 Task: Look for space in Chipping Sodbury, United Kingdom from 12th  July, 2023 to 15th July, 2023 for 3 adults in price range Rs.12000 to Rs.16000. Place can be entire place with 2 bedrooms having 3 beds and 1 bathroom. Property type can be house, flat, guest house. Booking option can be shelf check-in. Required host language is English.
Action: Mouse moved to (457, 57)
Screenshot: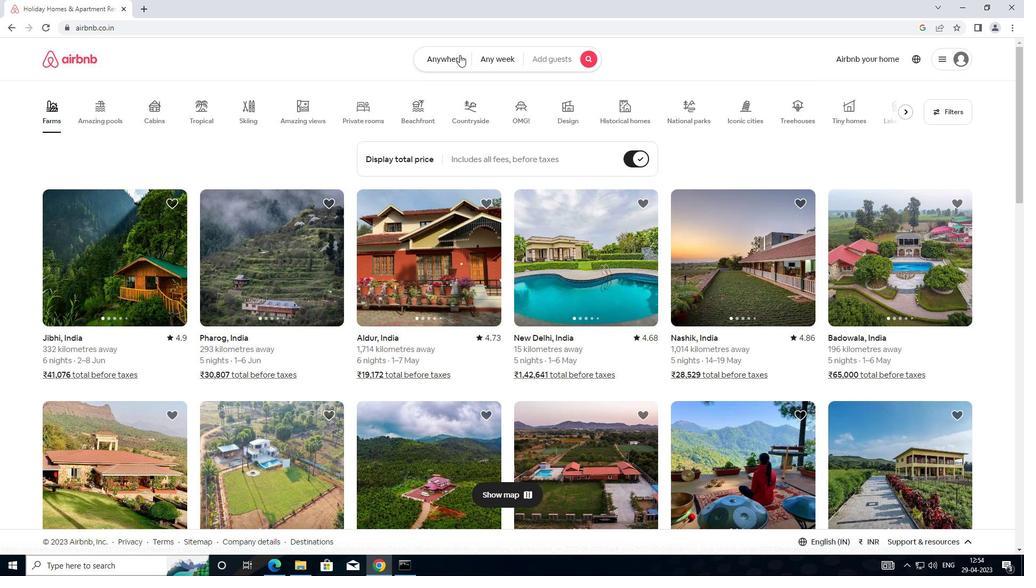 
Action: Mouse pressed left at (457, 57)
Screenshot: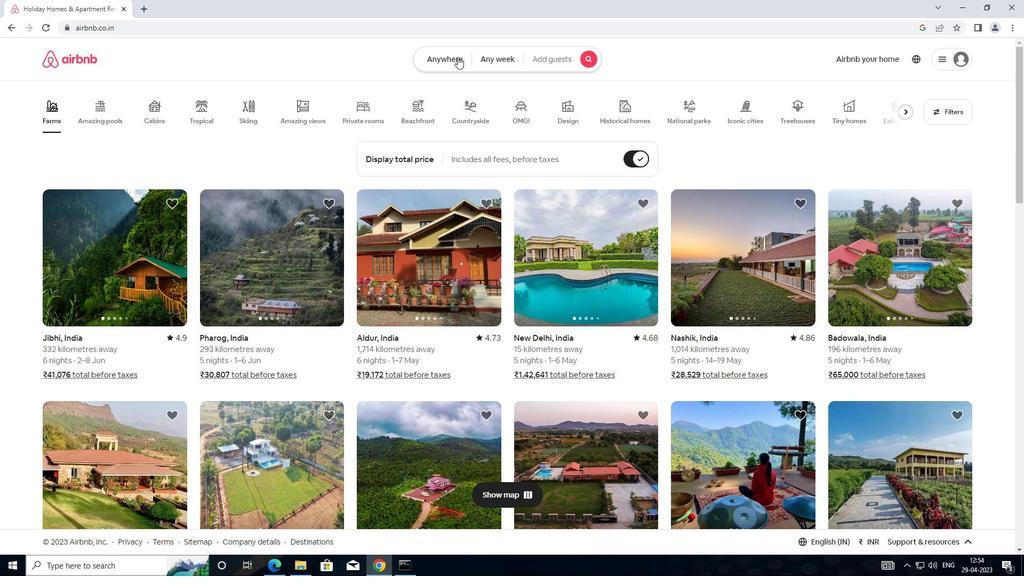 
Action: Mouse moved to (320, 102)
Screenshot: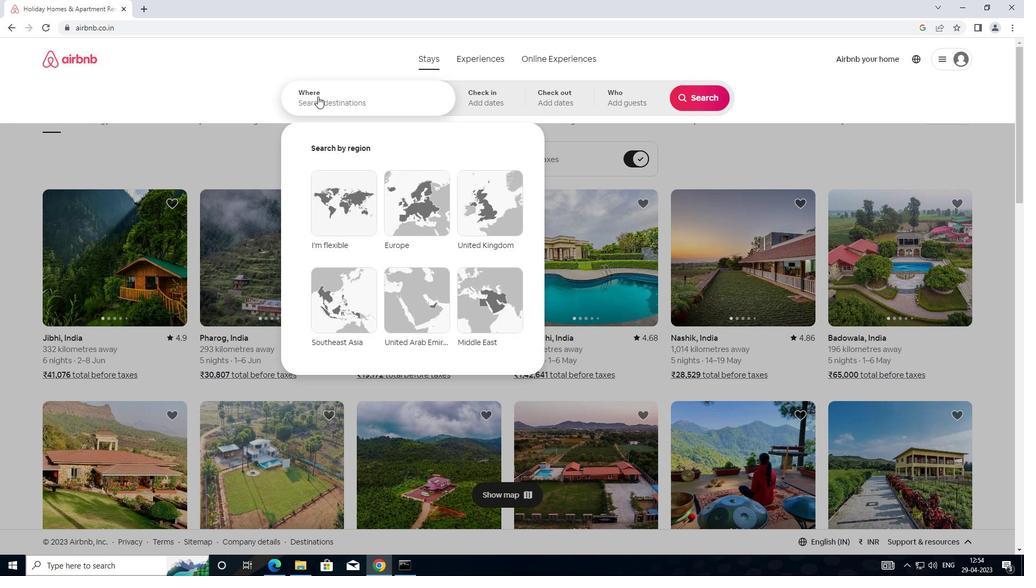 
Action: Mouse pressed left at (320, 102)
Screenshot: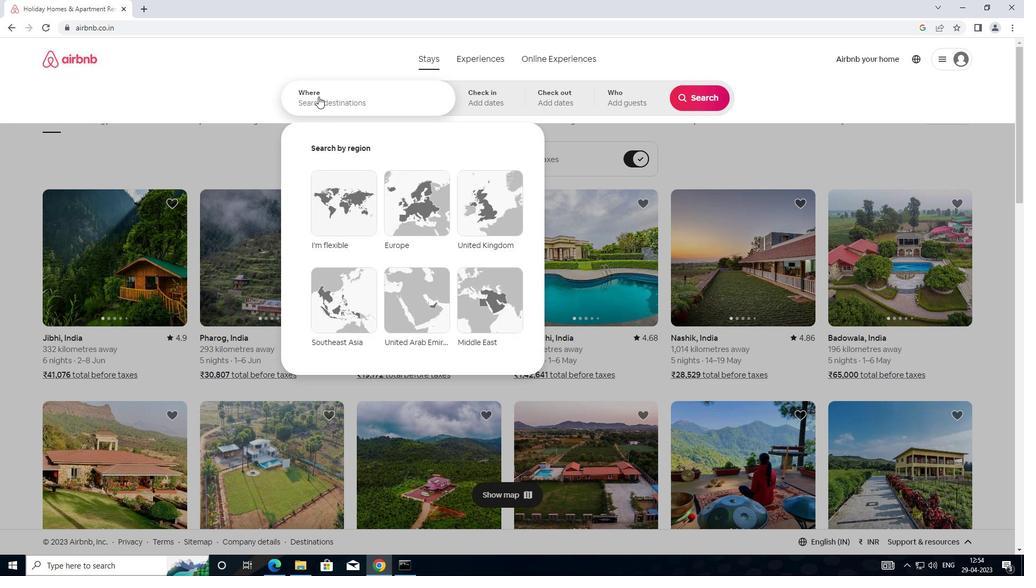 
Action: Mouse moved to (322, 102)
Screenshot: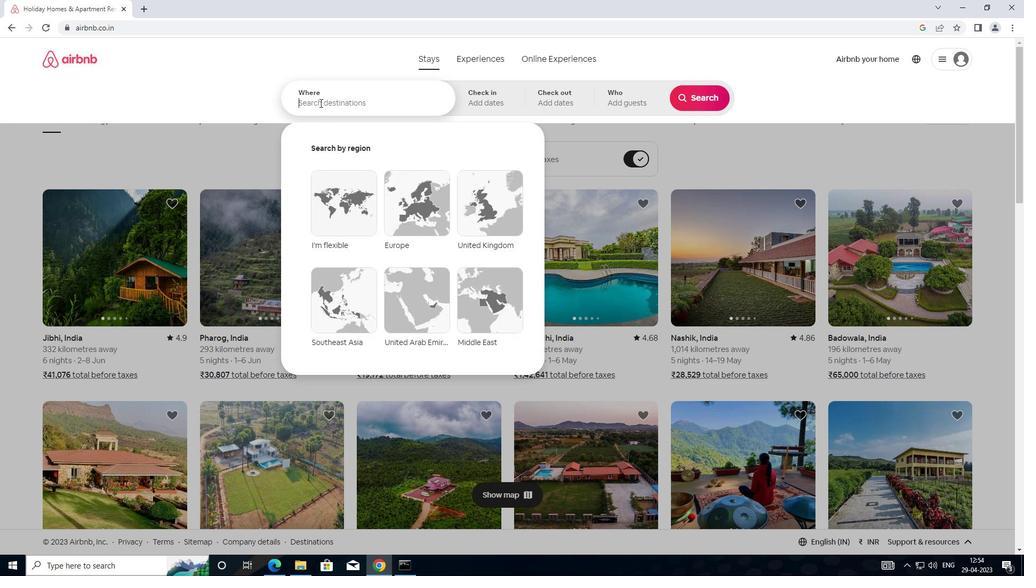 
Action: Key pressed <Key.shift><Key.shift><Key.shift><Key.shift><Key.shift><Key.shift><Key.shift><Key.shift><Key.shift><Key.shift><Key.shift><Key.shift><Key.shift><Key.shift><Key.shift><Key.shift><Key.shift><Key.shift>
Screenshot: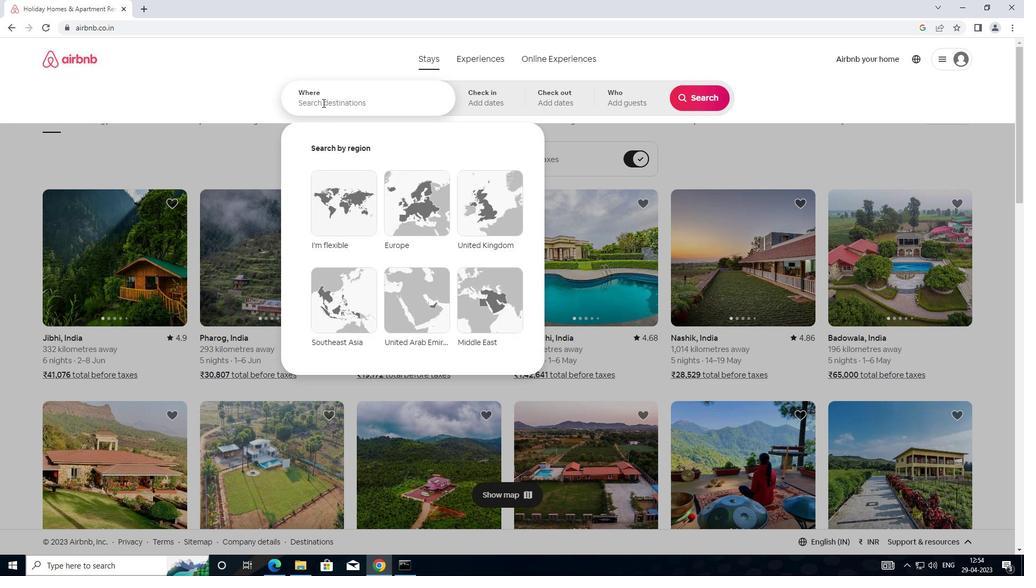 
Action: Mouse moved to (321, 105)
Screenshot: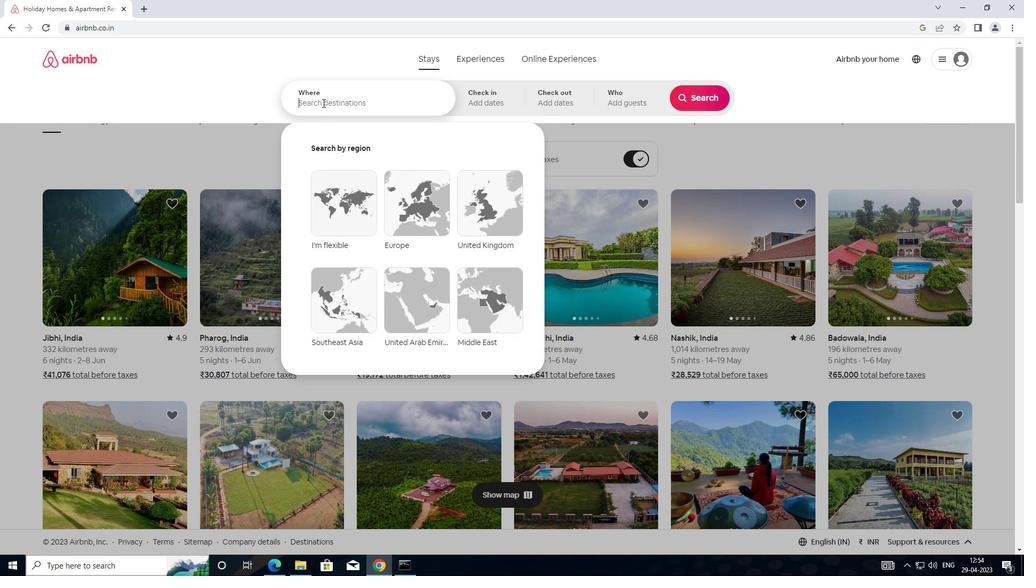 
Action: Mouse pressed left at (321, 105)
Screenshot: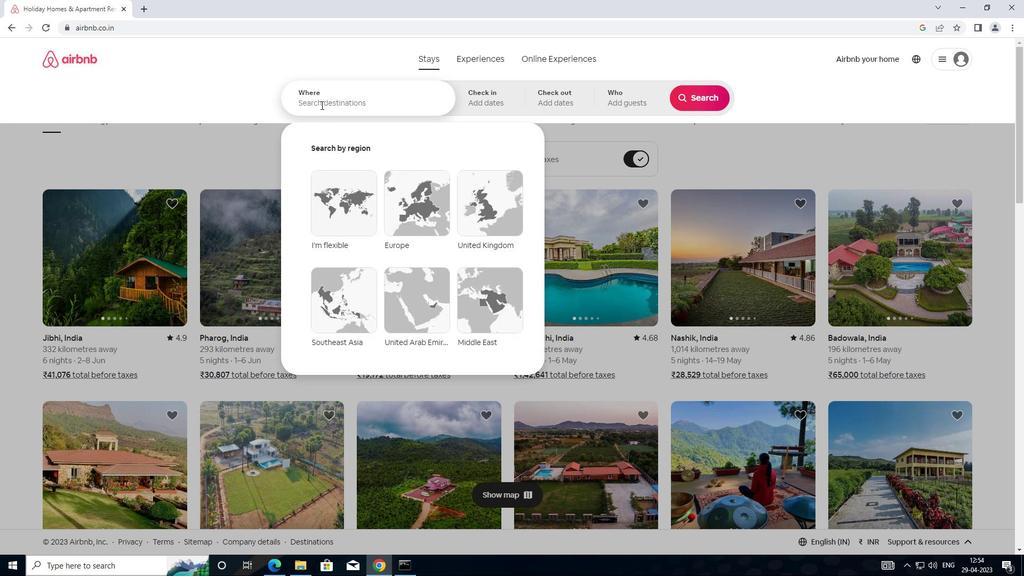
Action: Key pressed <Key.shift>CHO<Key.backspace>IPPIND<Key.backspace>G<Key.space>SADB
Screenshot: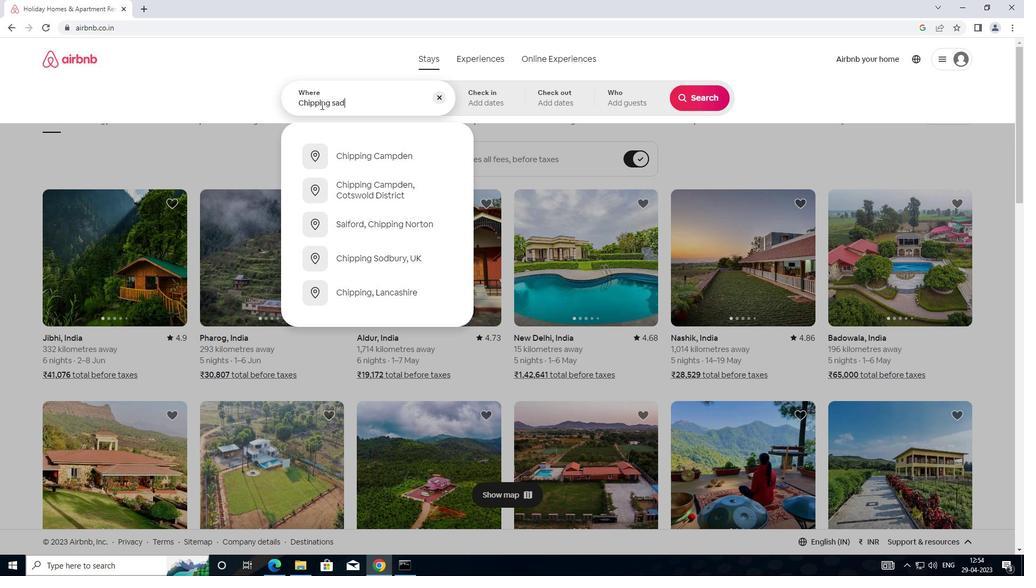 
Action: Mouse moved to (360, 184)
Screenshot: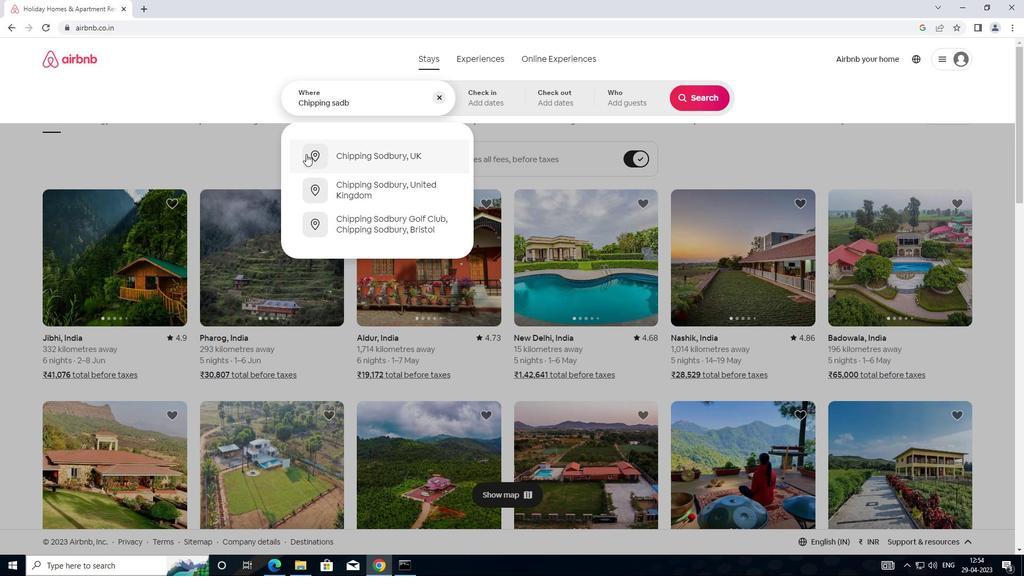 
Action: Mouse pressed left at (360, 184)
Screenshot: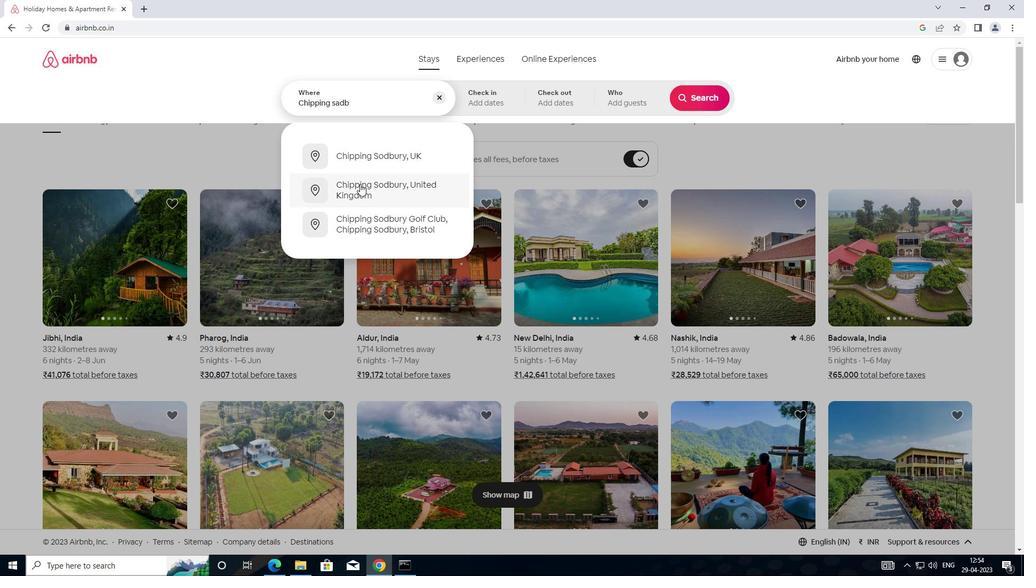 
Action: Mouse moved to (700, 184)
Screenshot: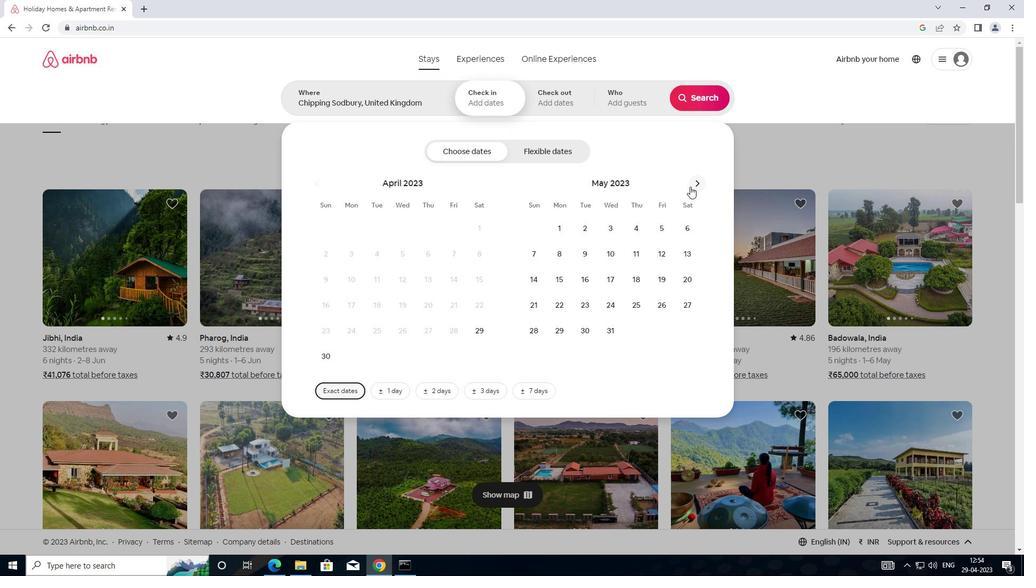 
Action: Mouse pressed left at (700, 184)
Screenshot: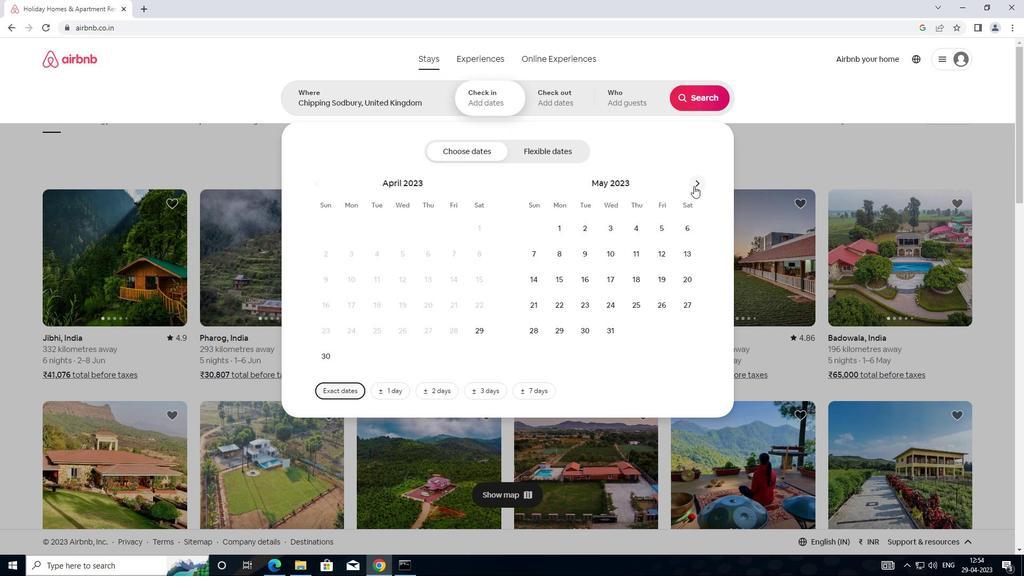 
Action: Mouse pressed left at (700, 184)
Screenshot: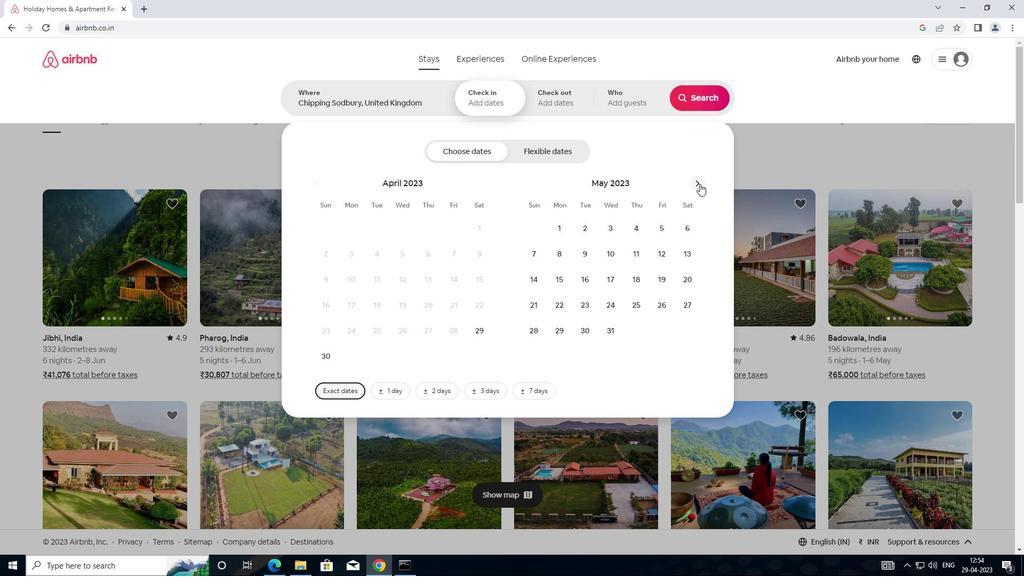 
Action: Mouse moved to (613, 279)
Screenshot: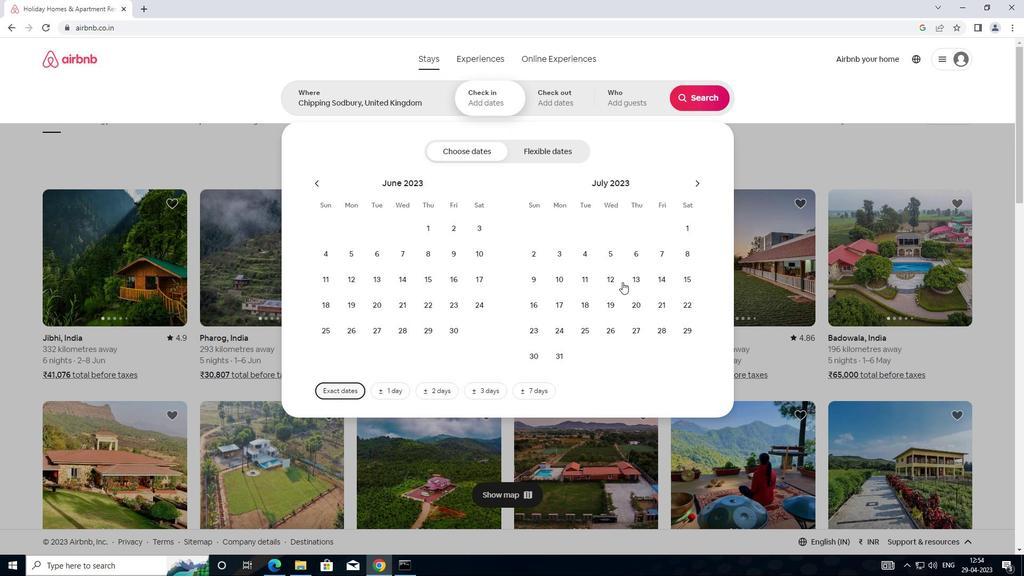 
Action: Mouse pressed left at (613, 279)
Screenshot: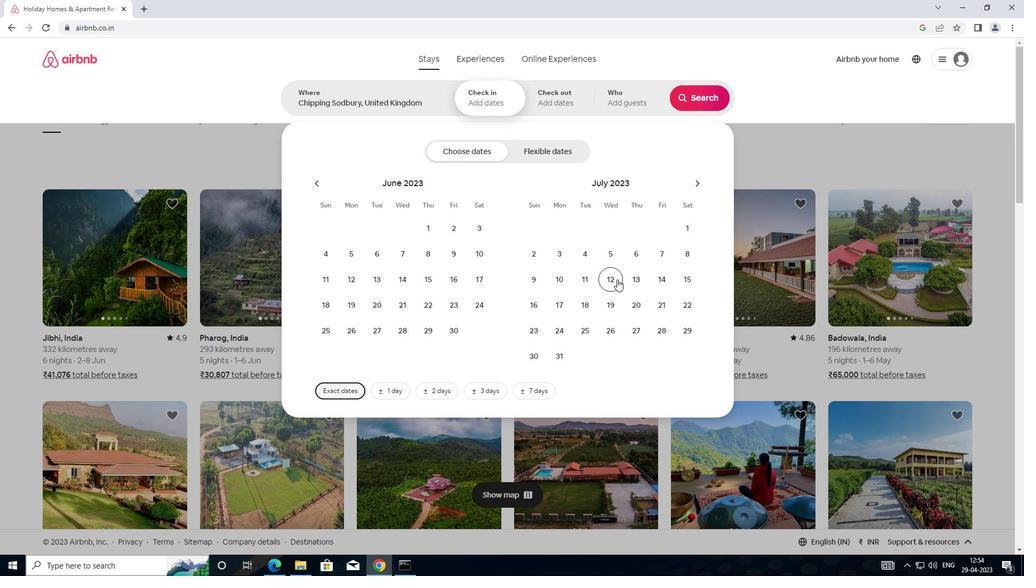 
Action: Mouse moved to (685, 278)
Screenshot: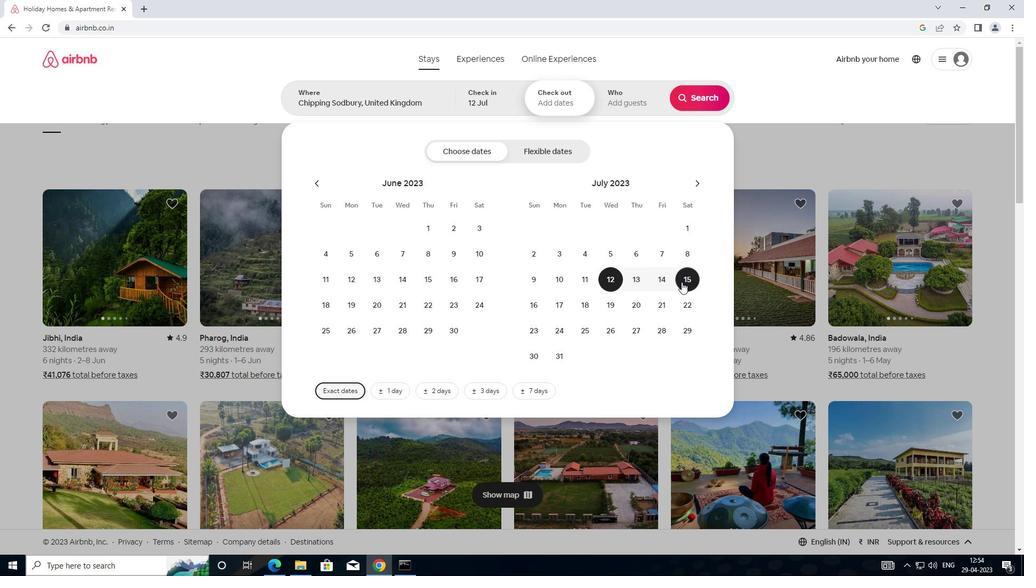 
Action: Mouse pressed left at (685, 278)
Screenshot: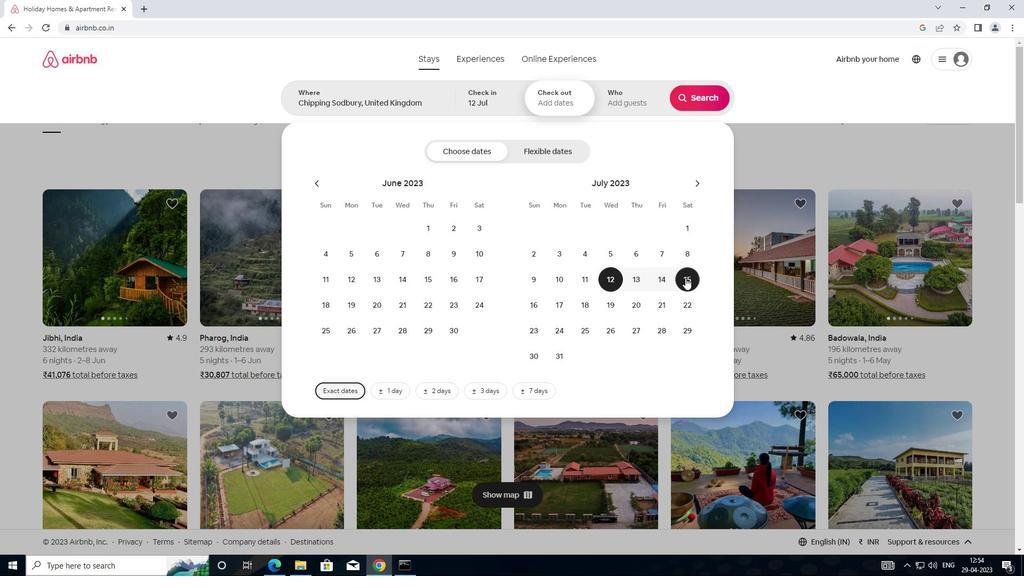 
Action: Mouse moved to (649, 104)
Screenshot: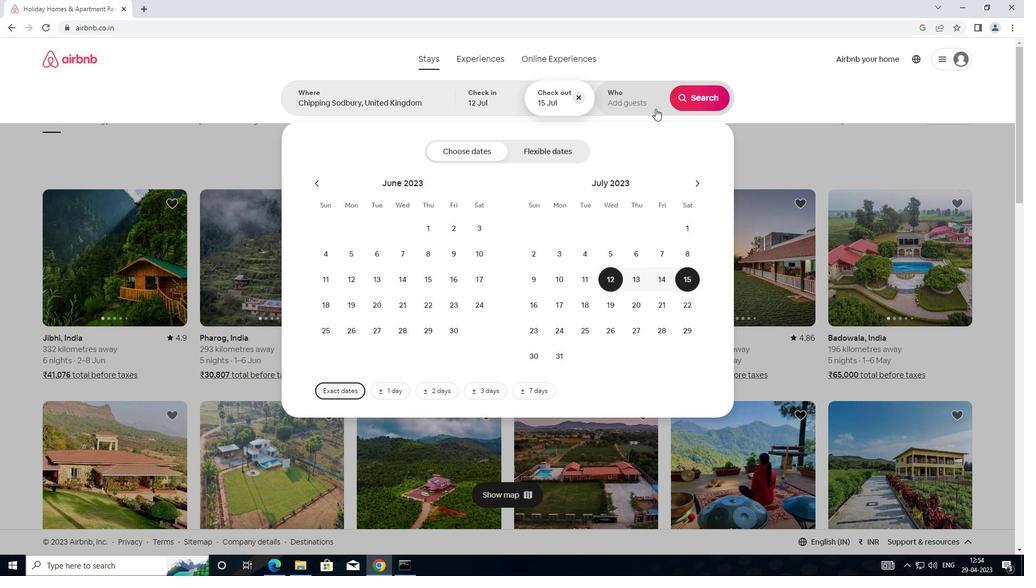 
Action: Mouse pressed left at (649, 104)
Screenshot: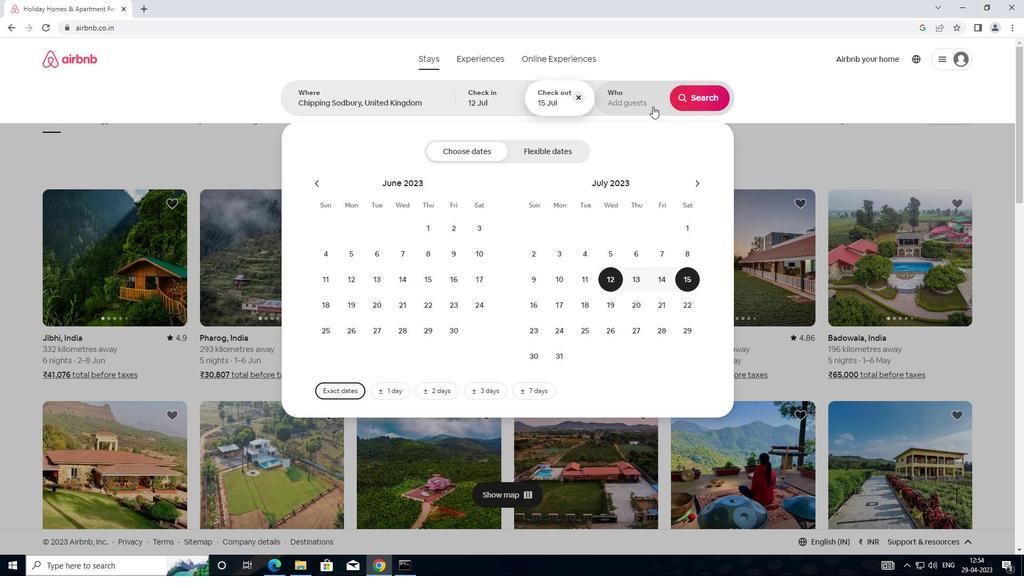 
Action: Mouse moved to (701, 149)
Screenshot: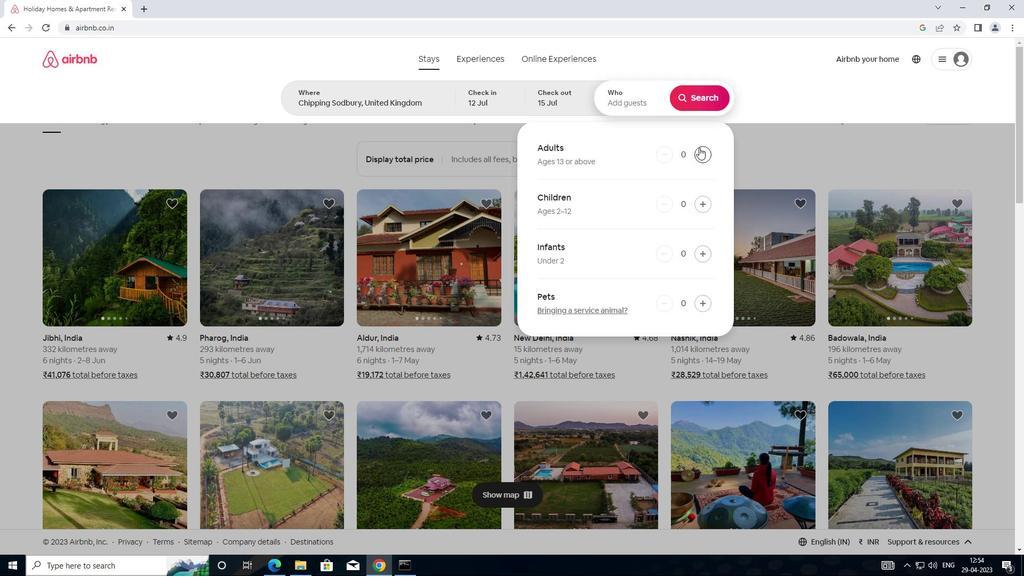 
Action: Mouse pressed left at (701, 149)
Screenshot: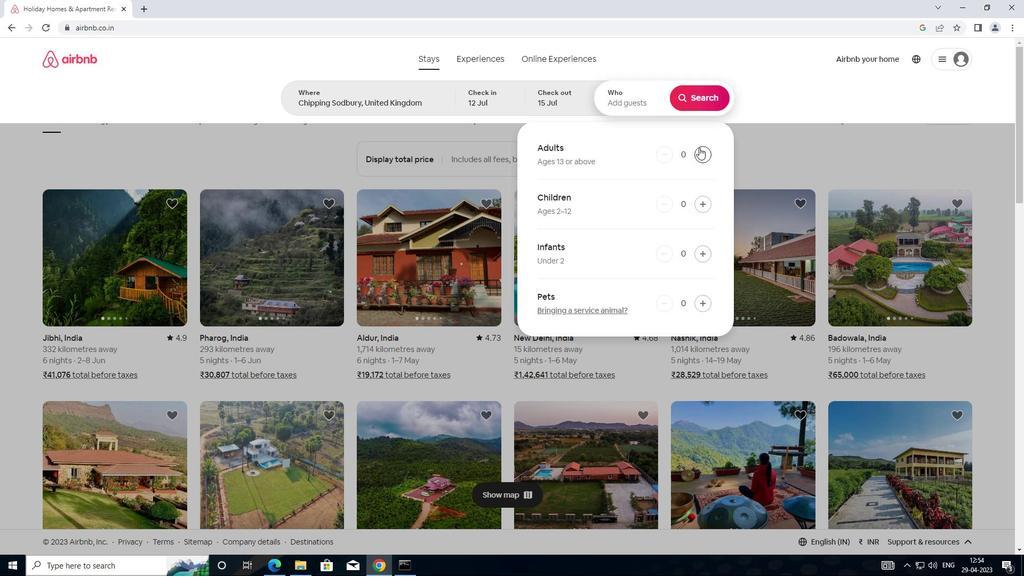 
Action: Mouse moved to (701, 151)
Screenshot: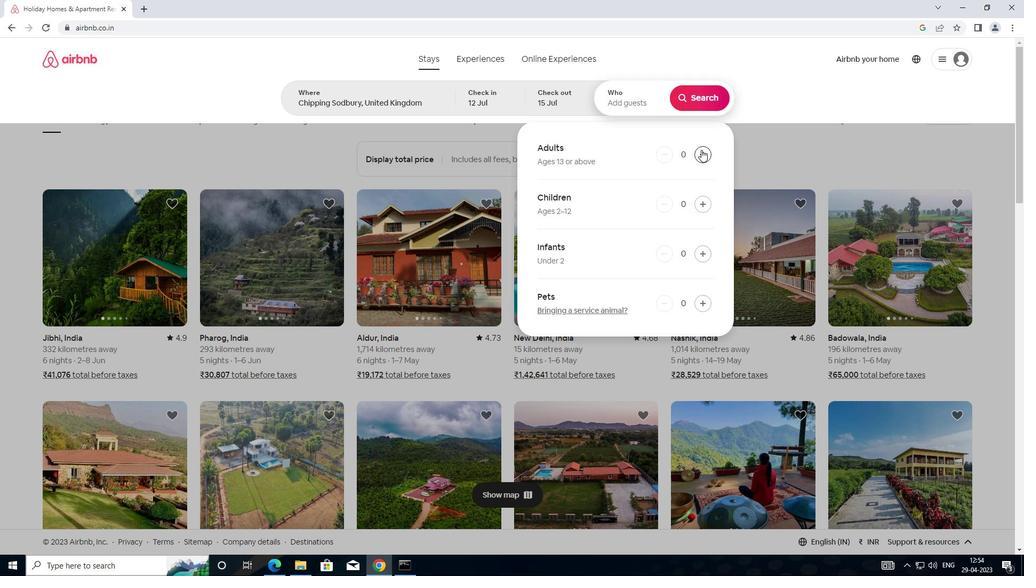
Action: Mouse pressed left at (701, 151)
Screenshot: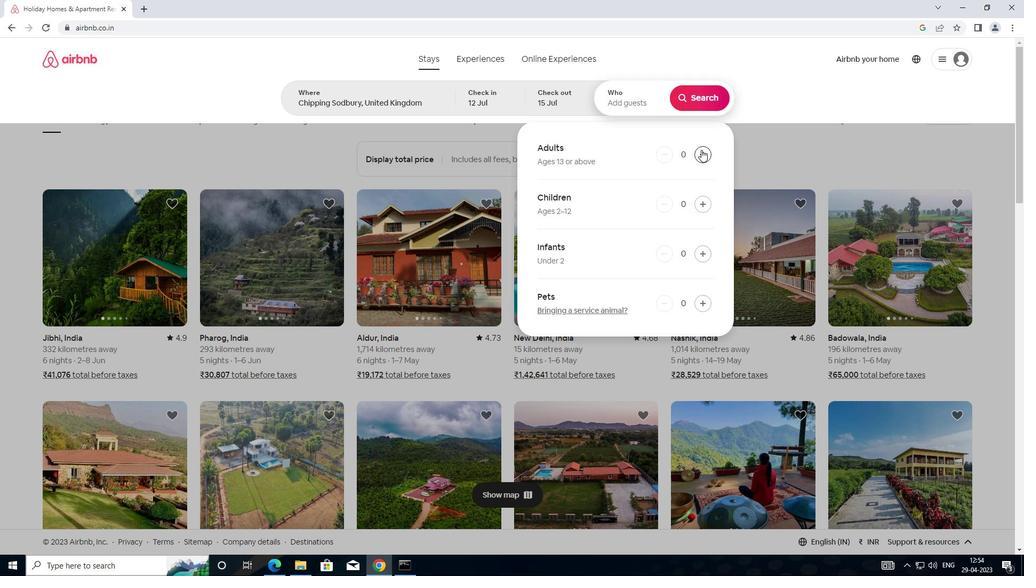 
Action: Mouse moved to (701, 151)
Screenshot: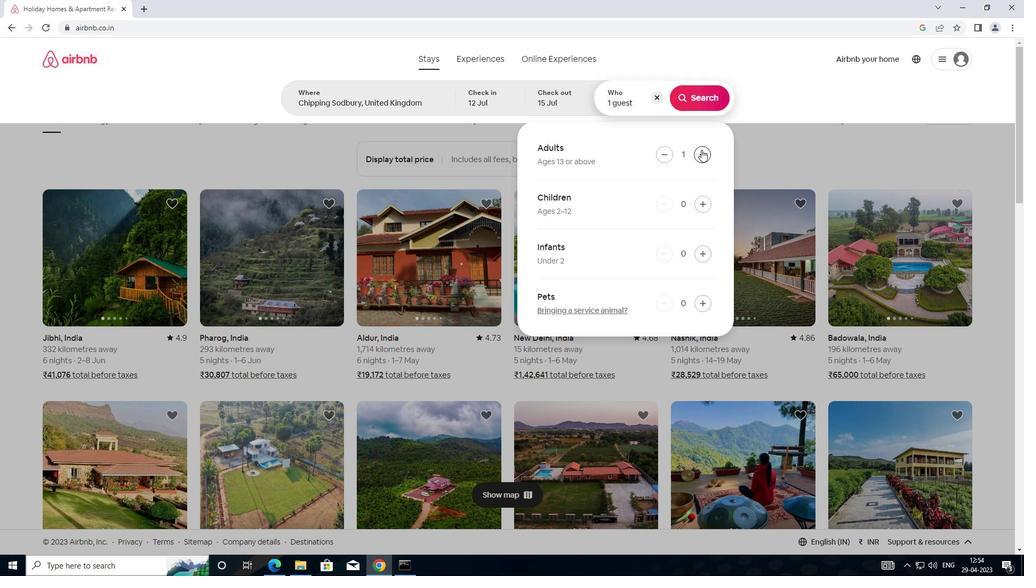 
Action: Mouse pressed left at (701, 151)
Screenshot: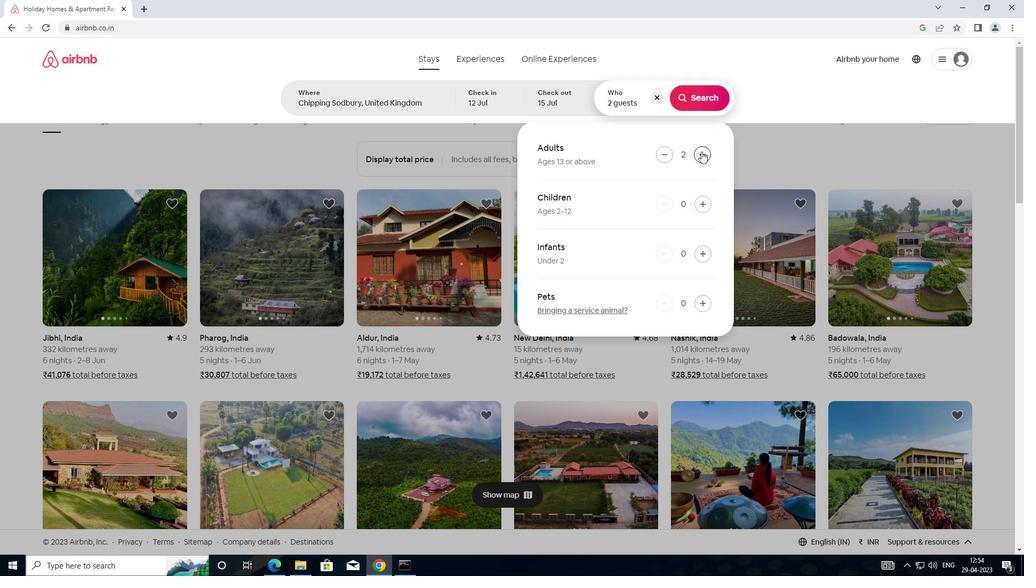 
Action: Mouse moved to (703, 97)
Screenshot: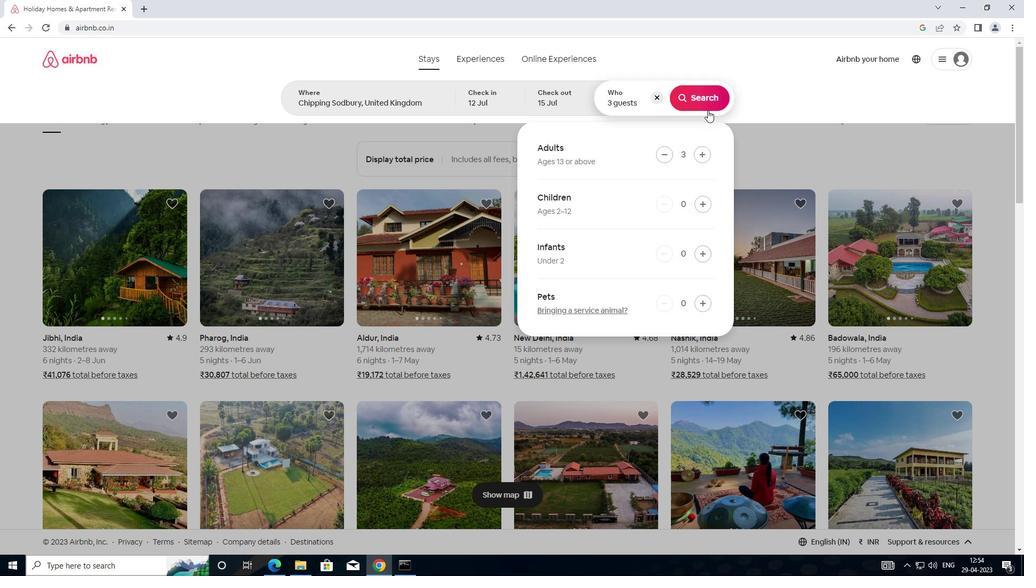 
Action: Mouse pressed left at (703, 97)
Screenshot: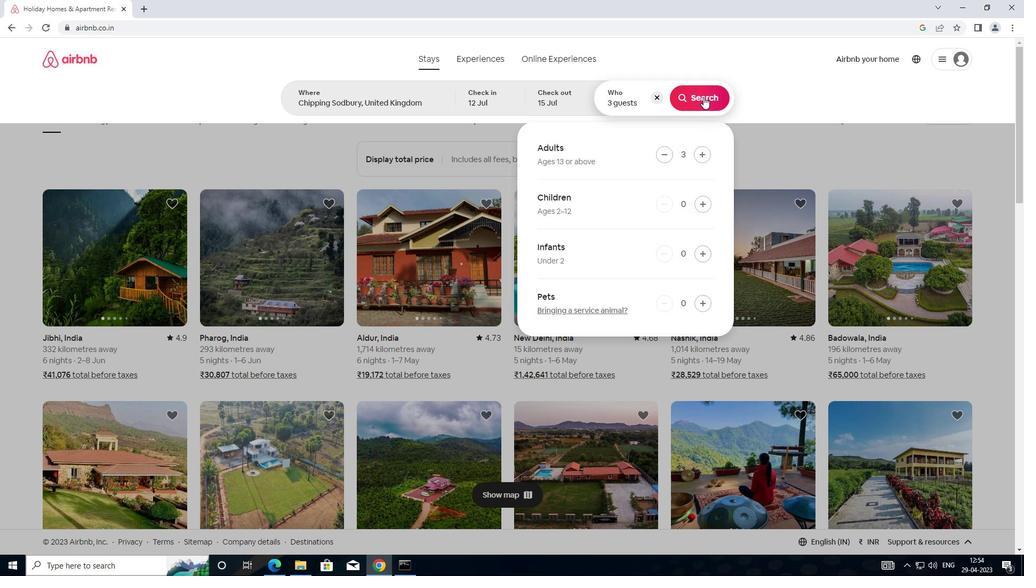 
Action: Mouse moved to (971, 107)
Screenshot: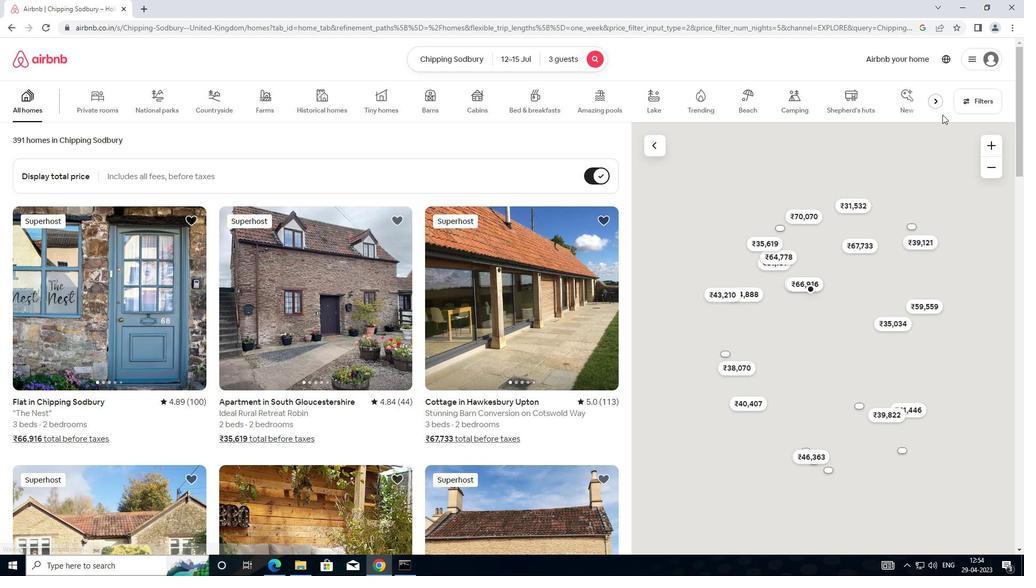 
Action: Mouse pressed left at (971, 107)
Screenshot: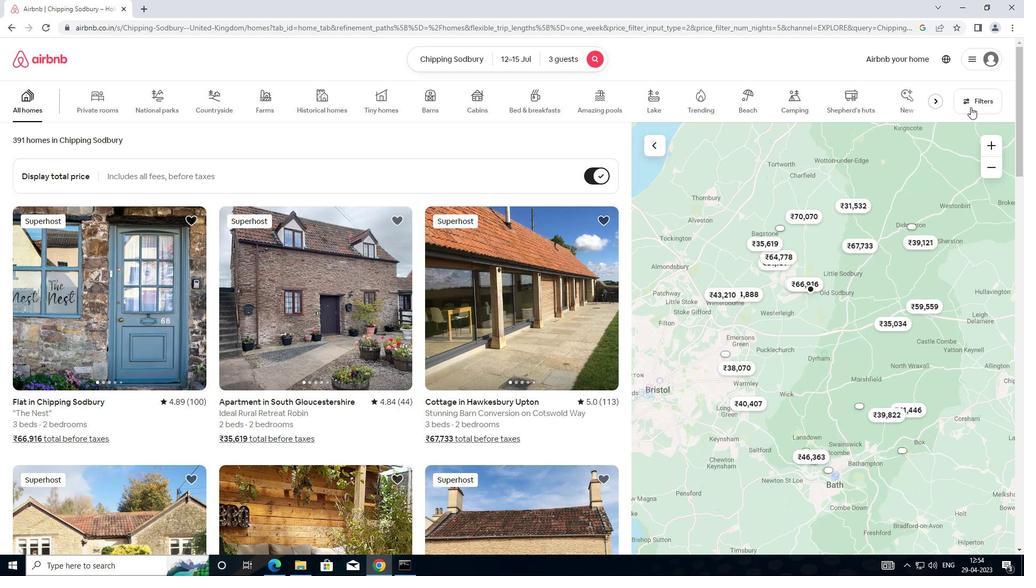 
Action: Mouse moved to (393, 240)
Screenshot: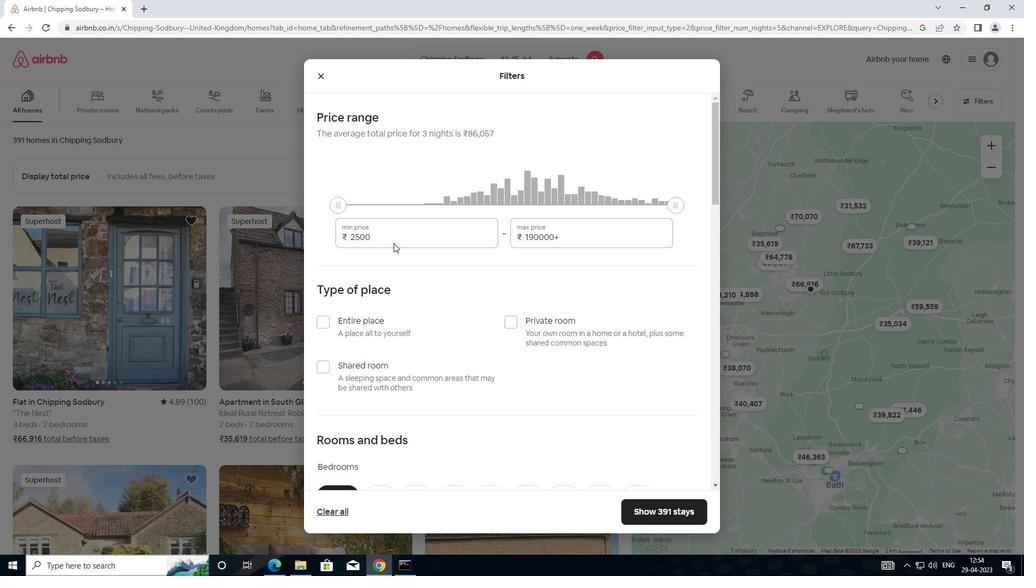 
Action: Mouse pressed left at (393, 240)
Screenshot: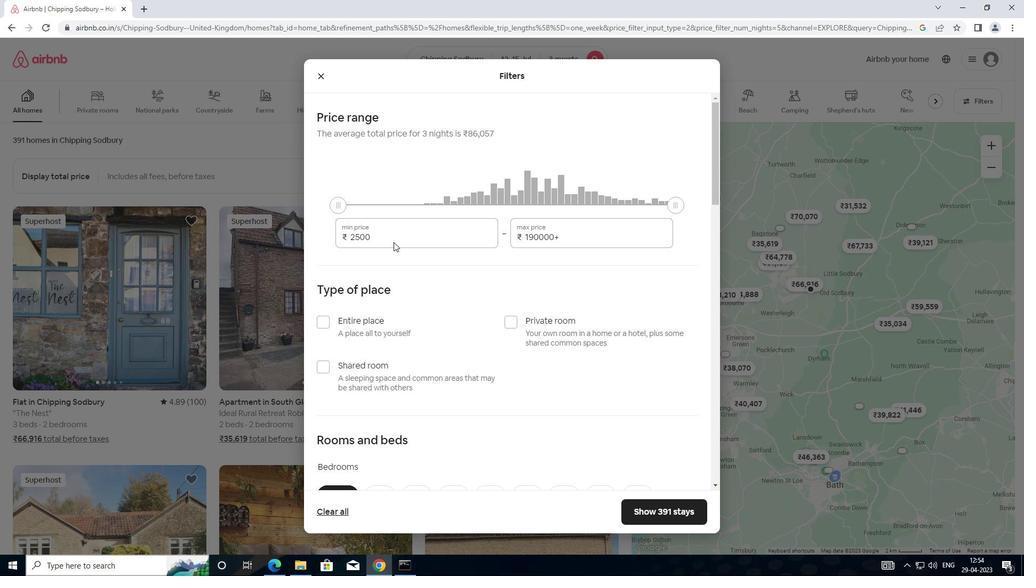 
Action: Mouse moved to (337, 241)
Screenshot: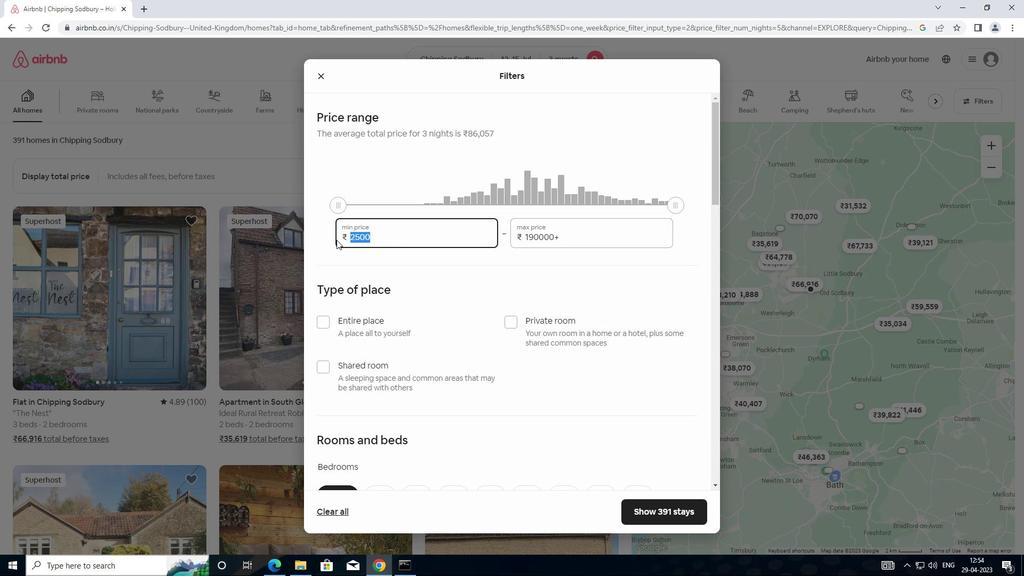 
Action: Key pressed 1
Screenshot: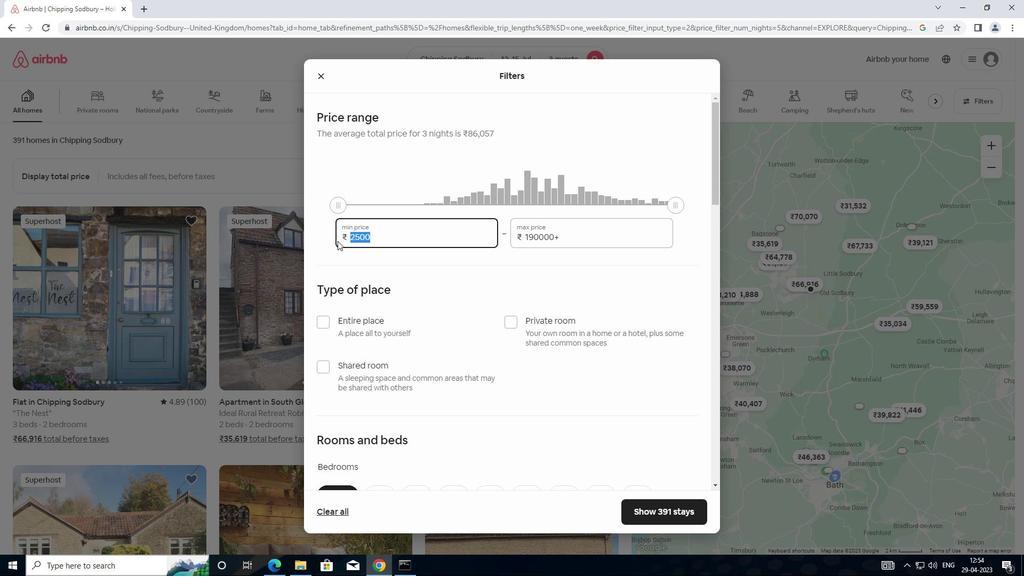 
Action: Mouse moved to (342, 241)
Screenshot: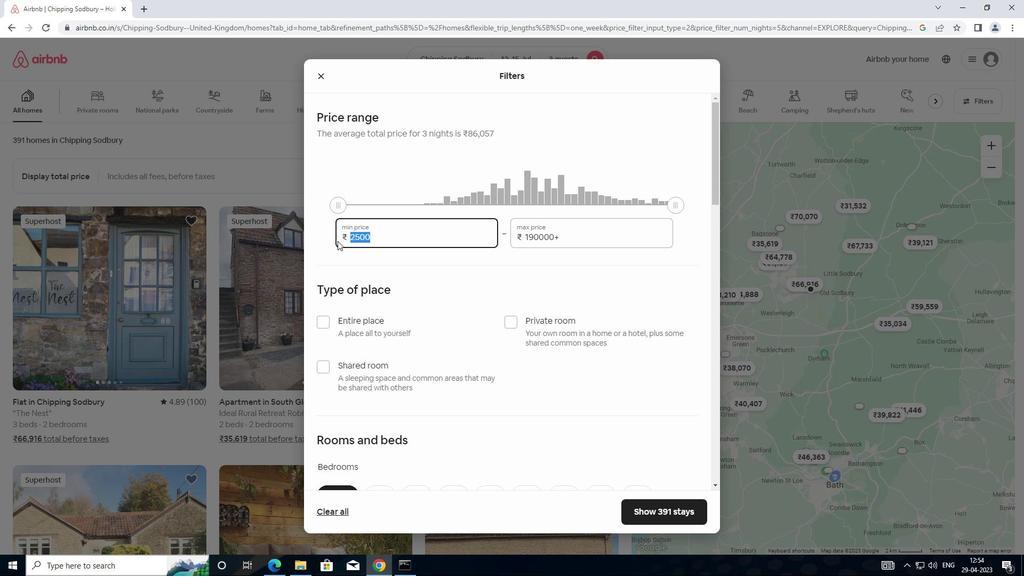 
Action: Key pressed 2
Screenshot: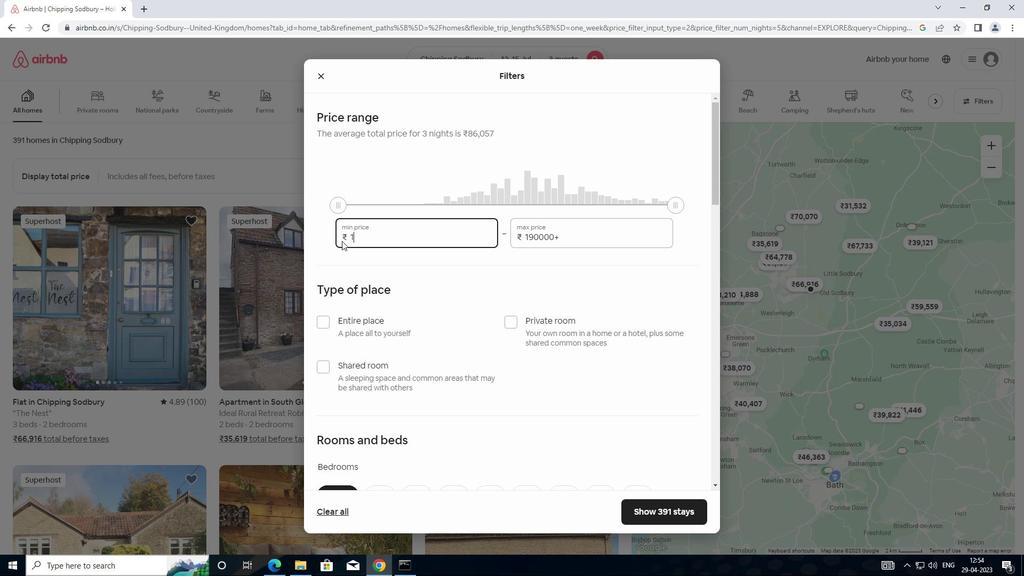 
Action: Mouse moved to (360, 238)
Screenshot: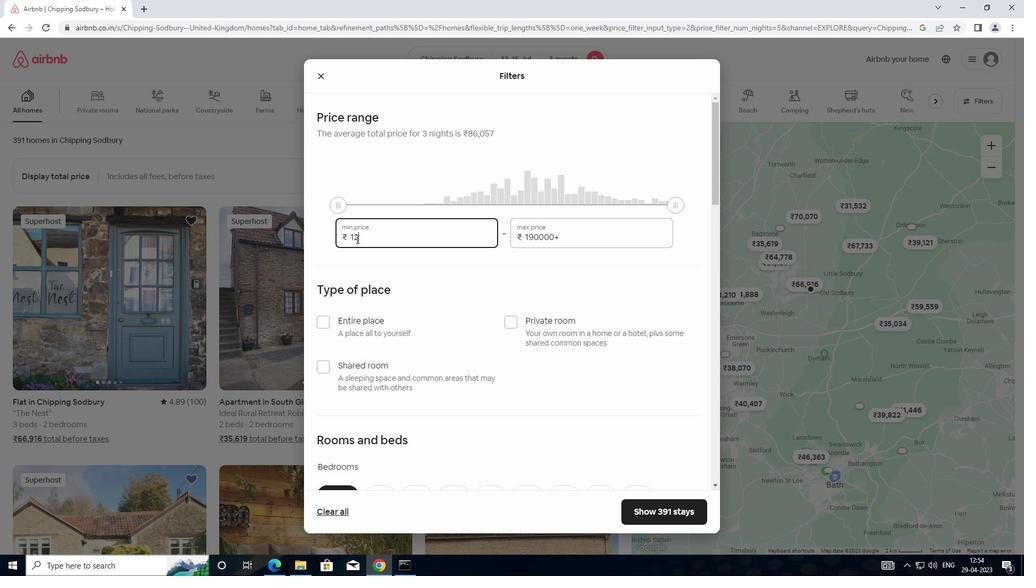 
Action: Key pressed 000
Screenshot: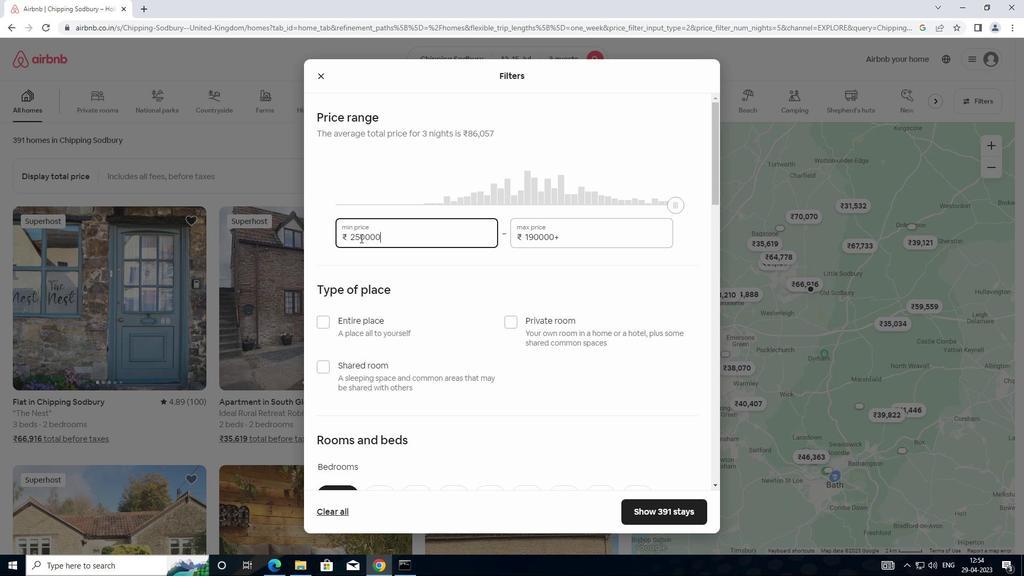 
Action: Mouse moved to (361, 236)
Screenshot: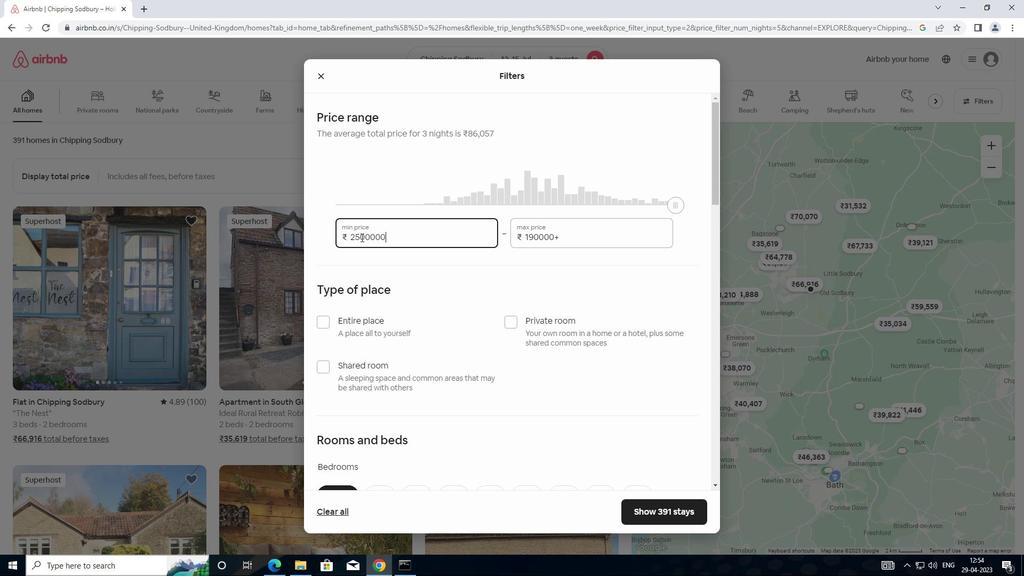 
Action: Key pressed <Key.backspace><Key.backspace><Key.backspace><Key.backspace><Key.backspace><Key.backspace><Key.backspace><Key.backspace><Key.backspace><Key.backspace>
Screenshot: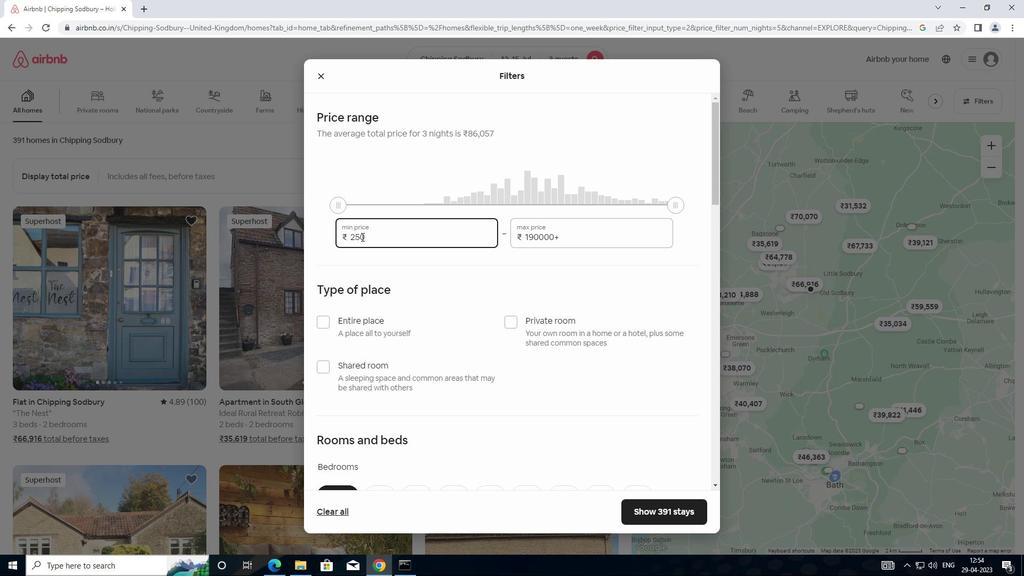 
Action: Mouse moved to (371, 243)
Screenshot: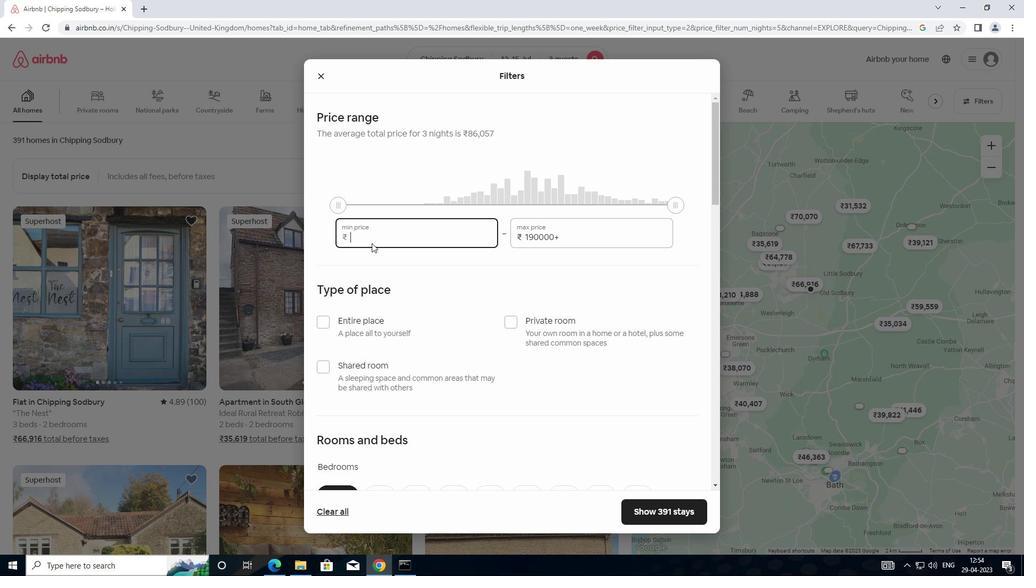 
Action: Key pressed 12
Screenshot: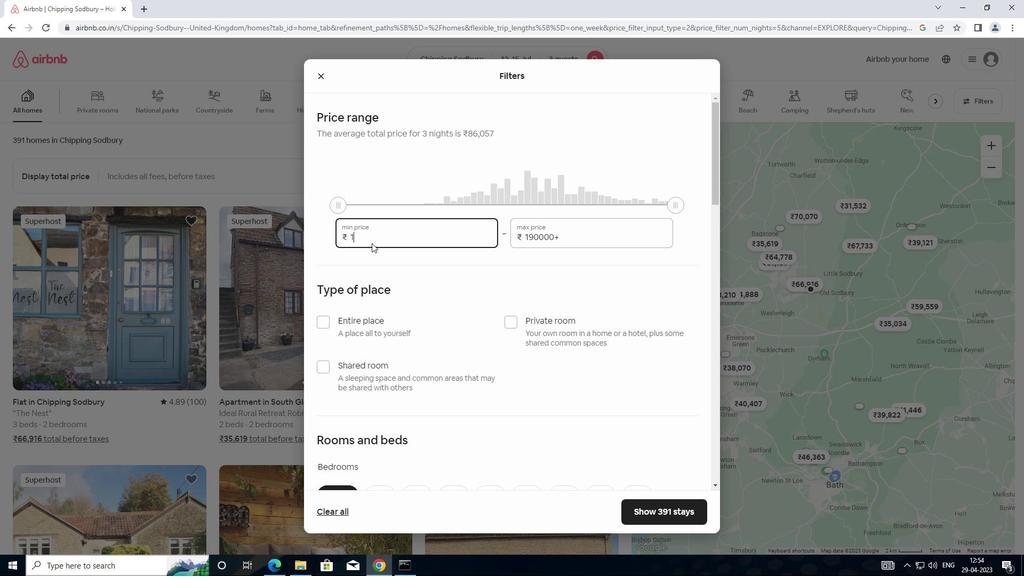 
Action: Mouse moved to (372, 242)
Screenshot: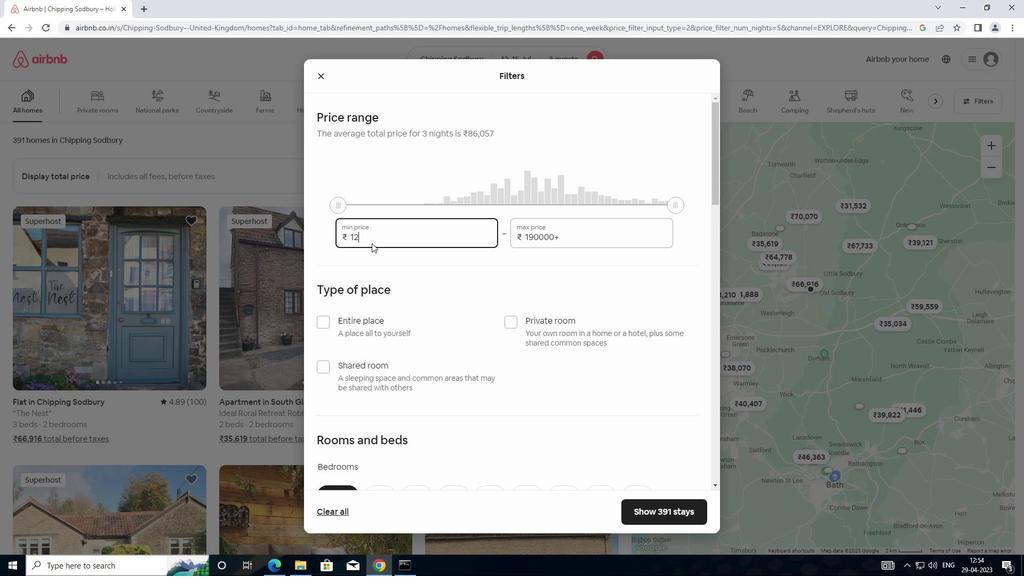 
Action: Key pressed 0
Screenshot: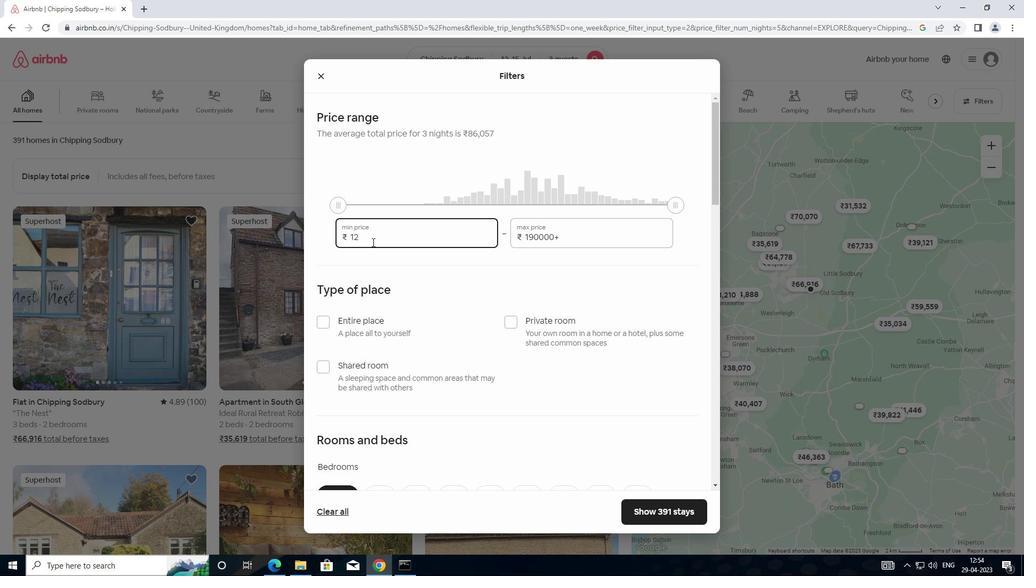 
Action: Mouse moved to (373, 241)
Screenshot: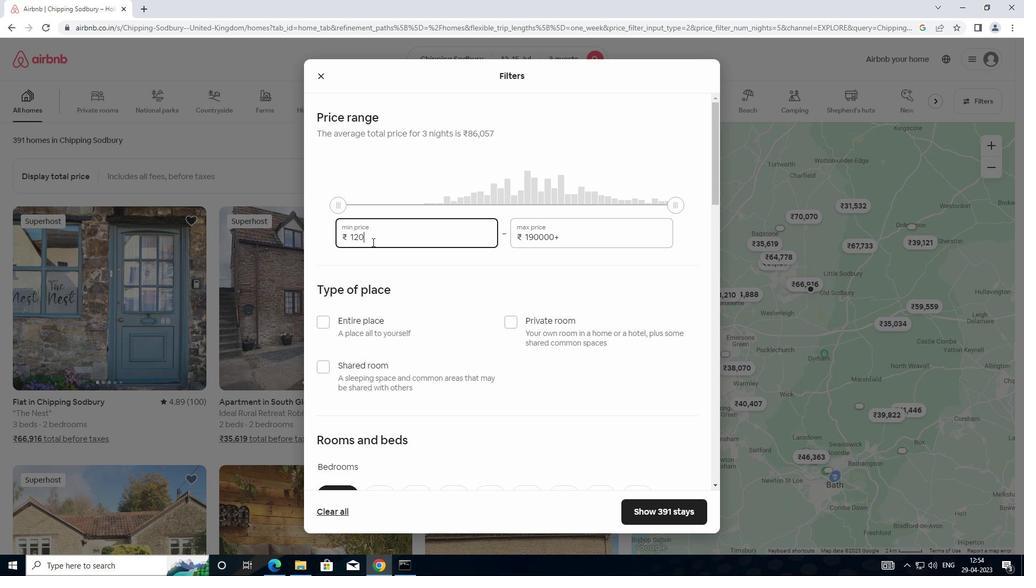 
Action: Key pressed 0
Screenshot: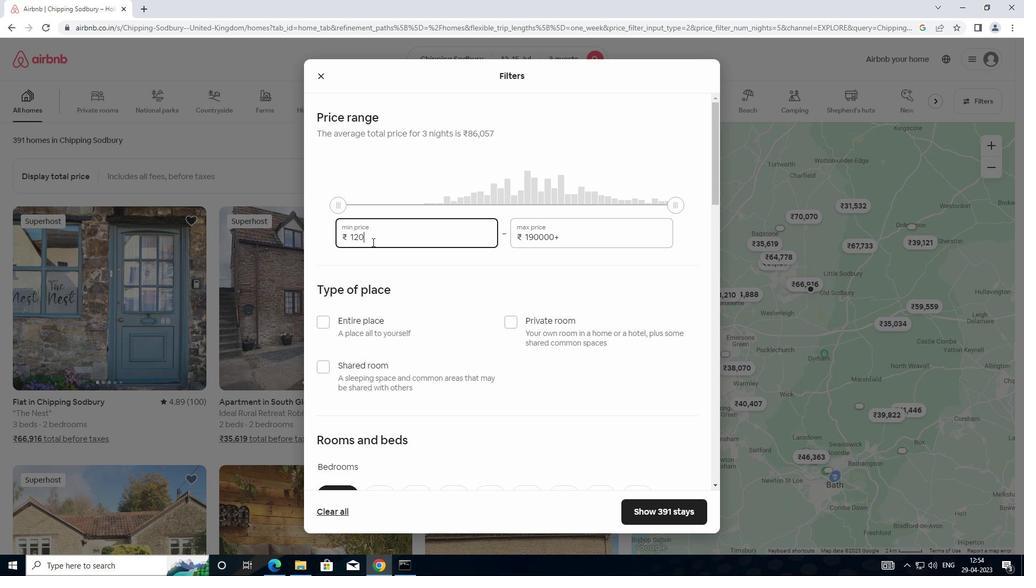 
Action: Mouse moved to (374, 240)
Screenshot: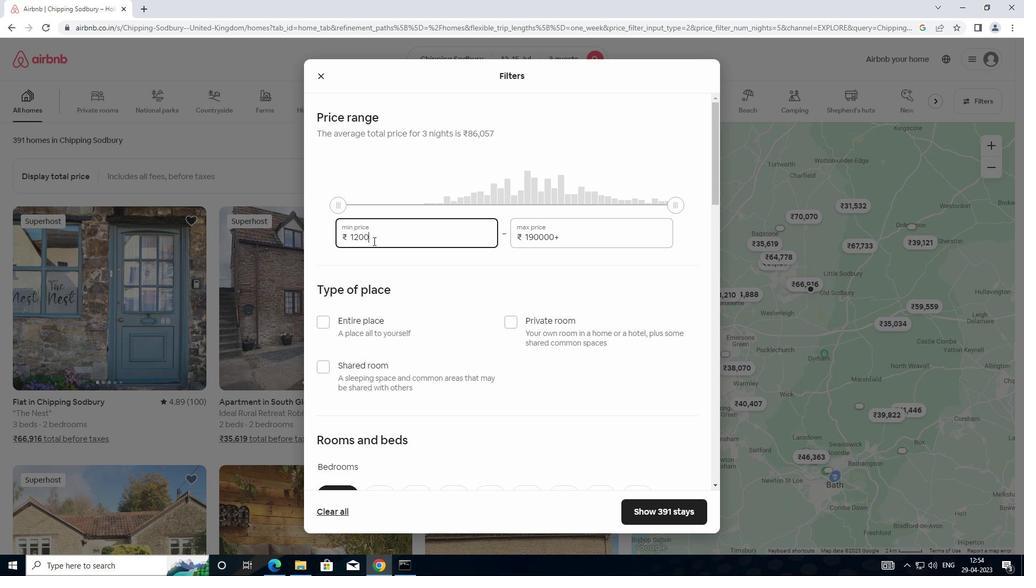 
Action: Key pressed 0
Screenshot: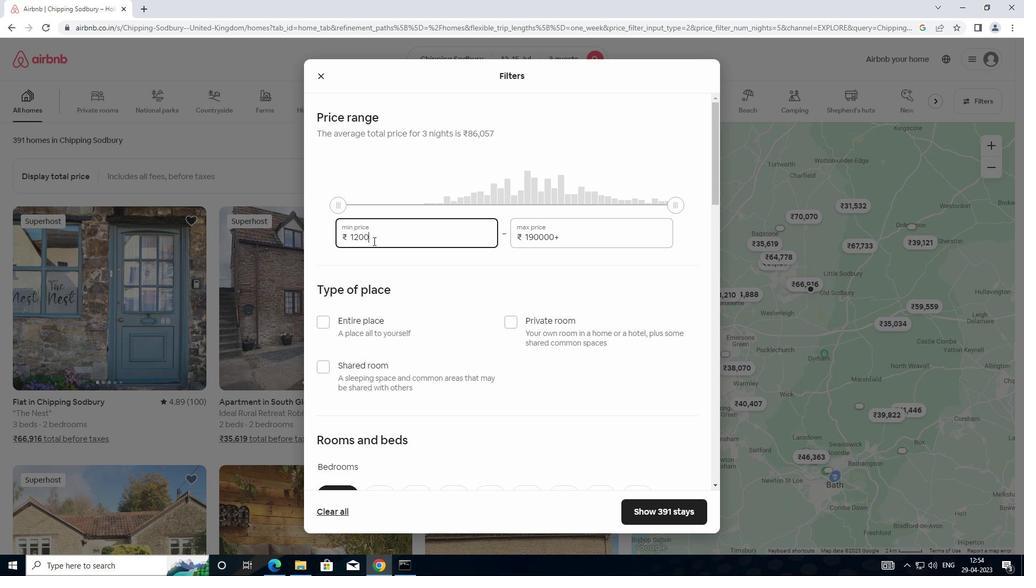 
Action: Mouse moved to (577, 239)
Screenshot: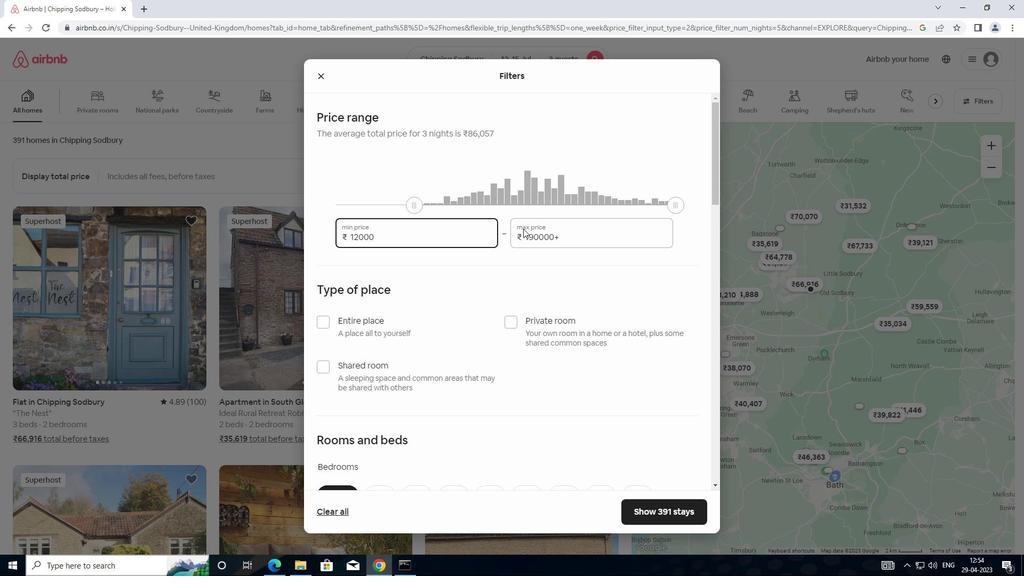 
Action: Mouse pressed left at (577, 239)
Screenshot: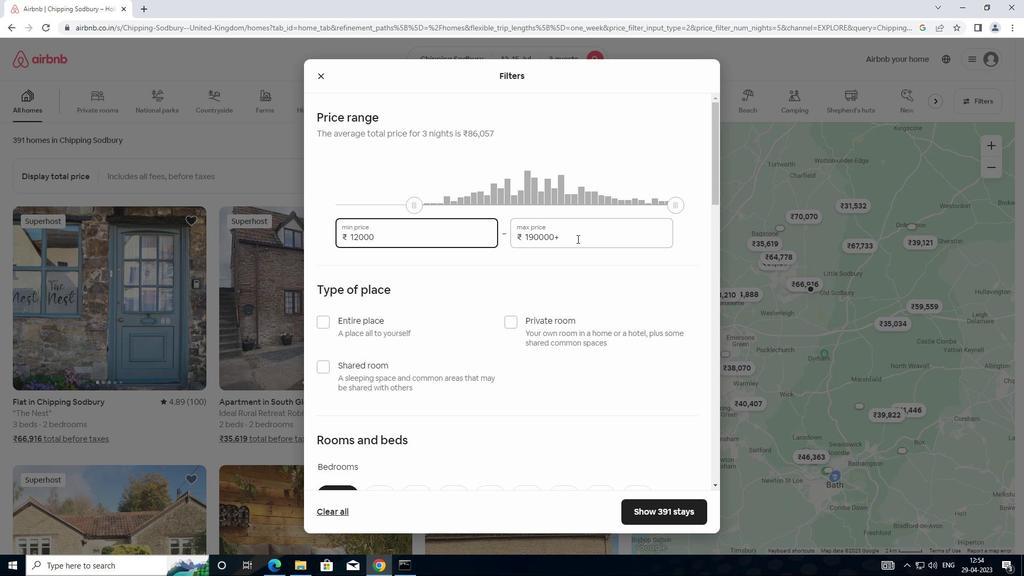 
Action: Mouse moved to (521, 239)
Screenshot: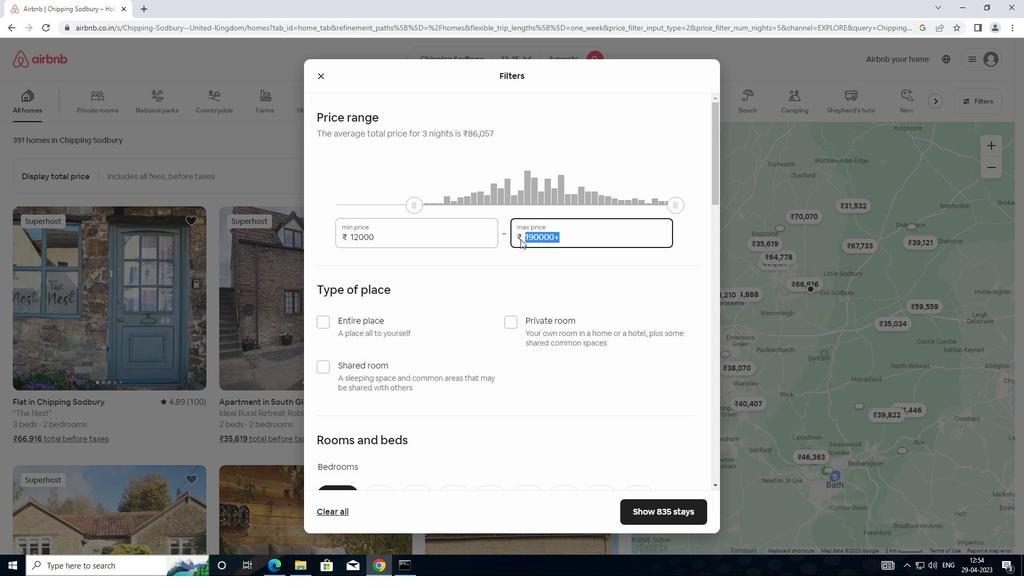 
Action: Key pressed 16000
Screenshot: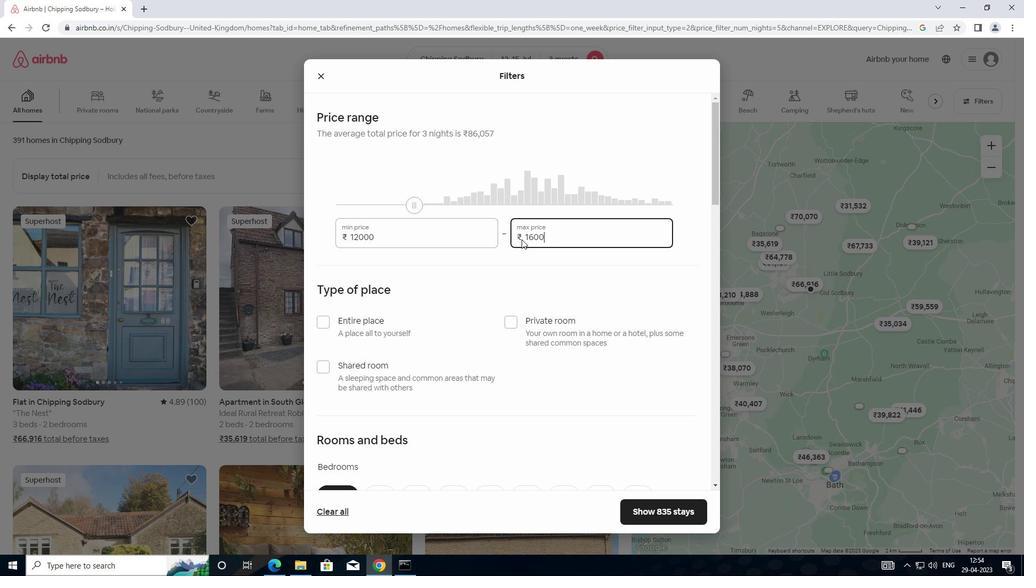 
Action: Mouse moved to (439, 310)
Screenshot: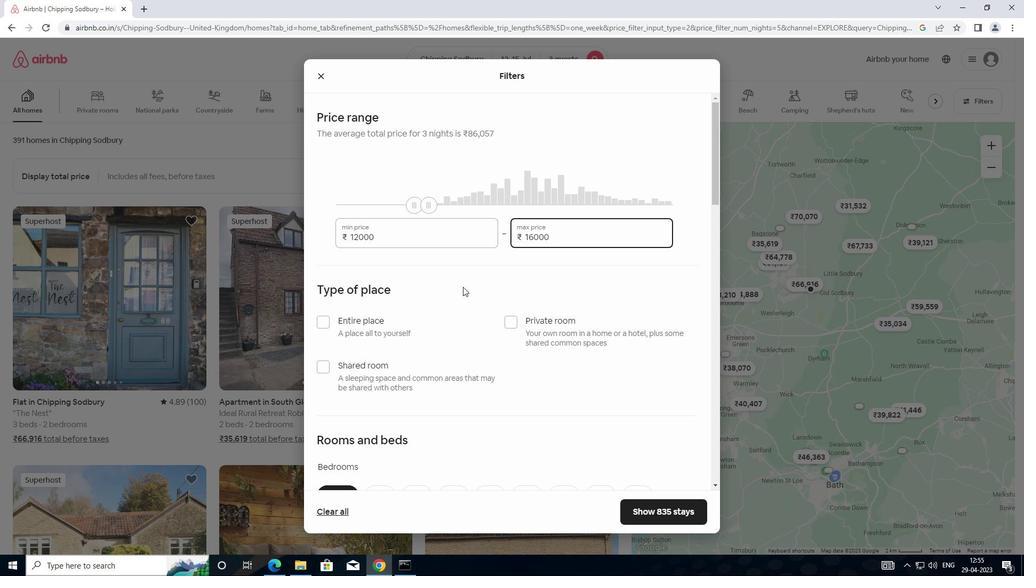
Action: Mouse scrolled (439, 309) with delta (0, 0)
Screenshot: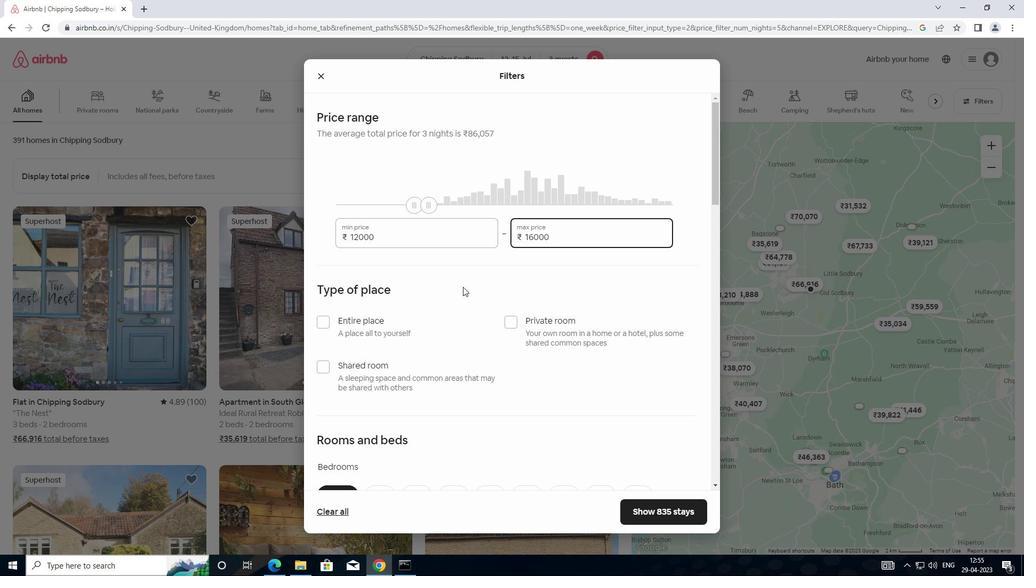 
Action: Mouse moved to (323, 269)
Screenshot: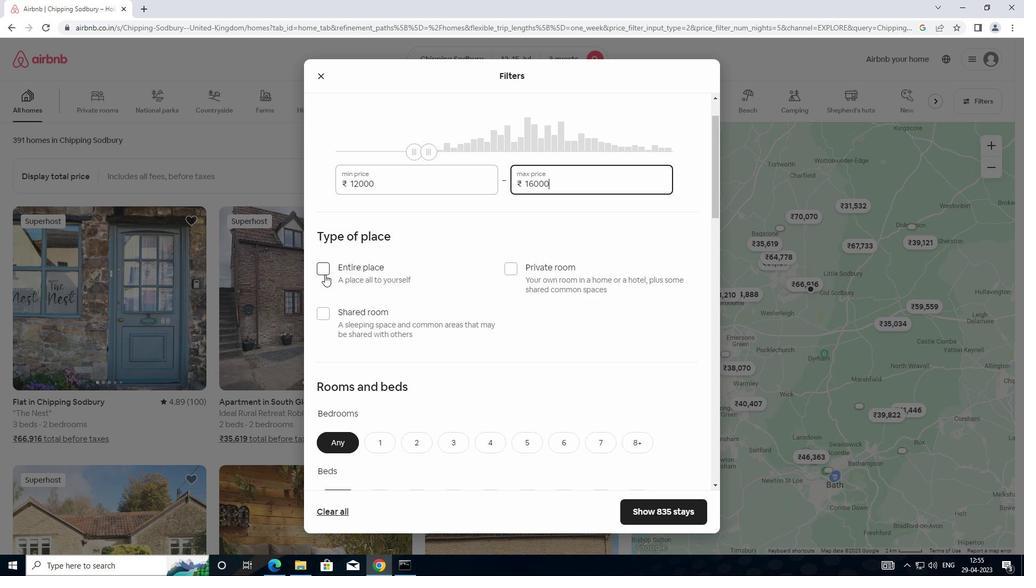 
Action: Mouse pressed left at (323, 269)
Screenshot: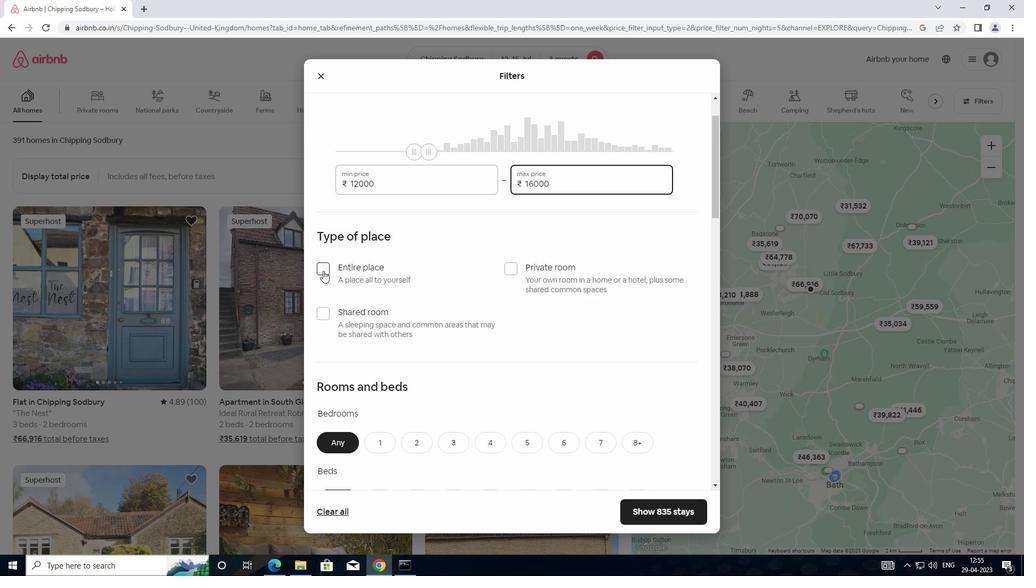 
Action: Mouse moved to (378, 321)
Screenshot: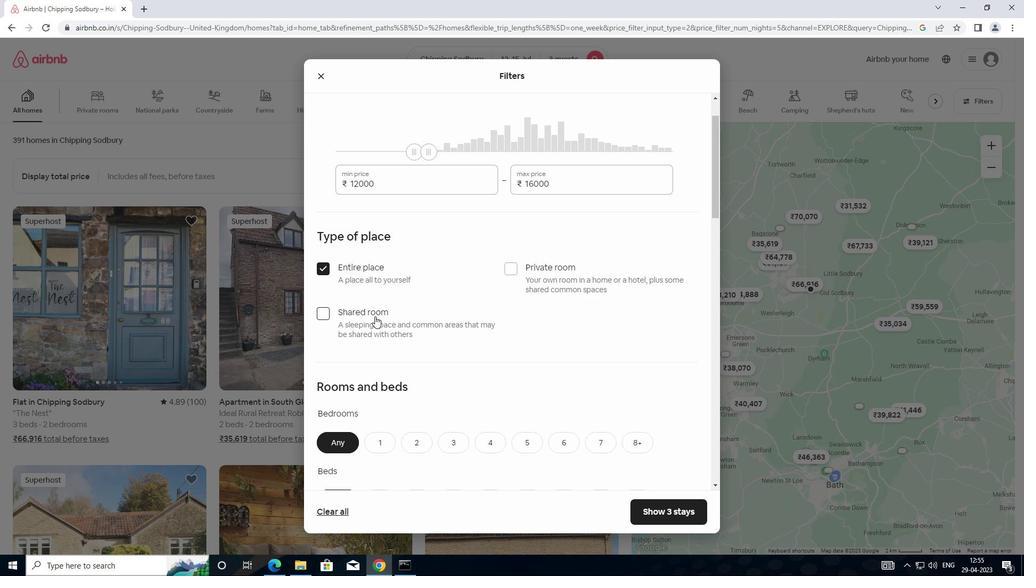 
Action: Mouse scrolled (378, 320) with delta (0, 0)
Screenshot: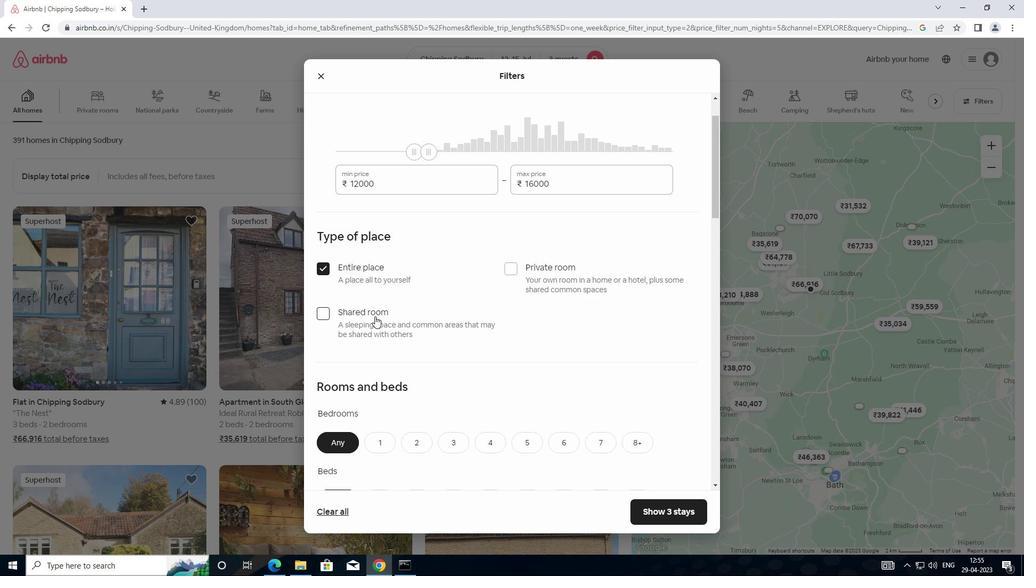 
Action: Mouse moved to (379, 322)
Screenshot: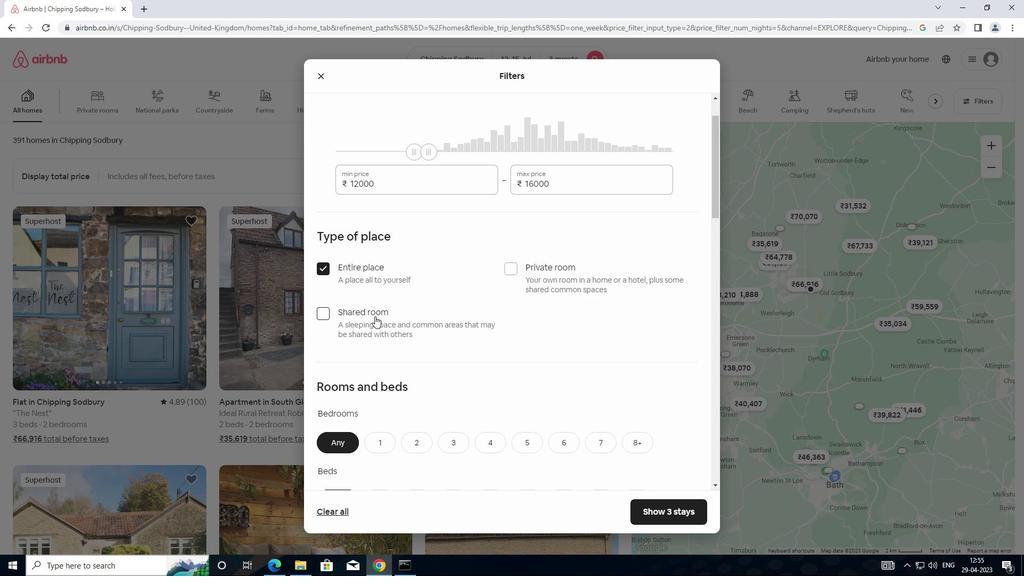 
Action: Mouse scrolled (379, 322) with delta (0, 0)
Screenshot: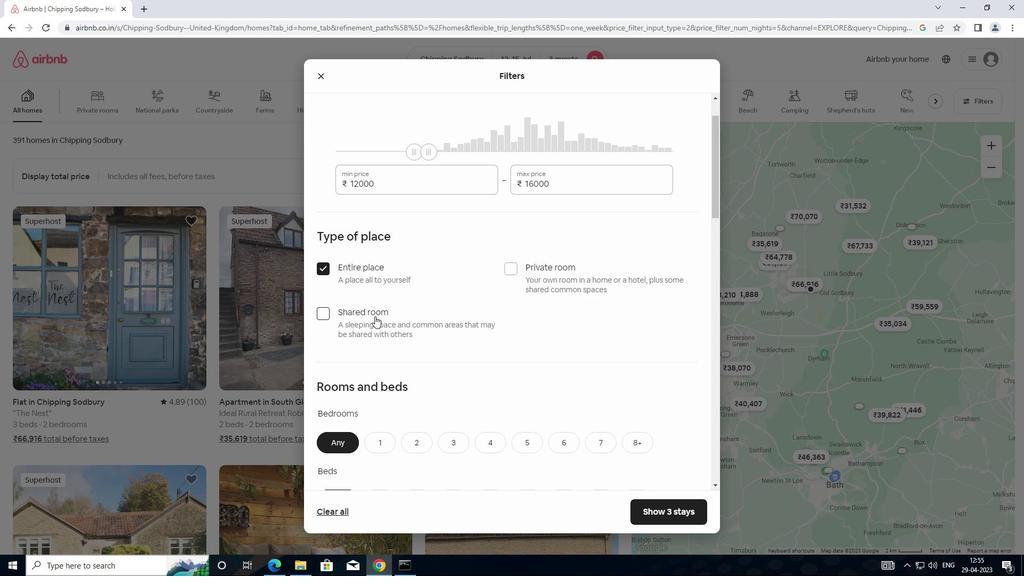 
Action: Mouse moved to (383, 324)
Screenshot: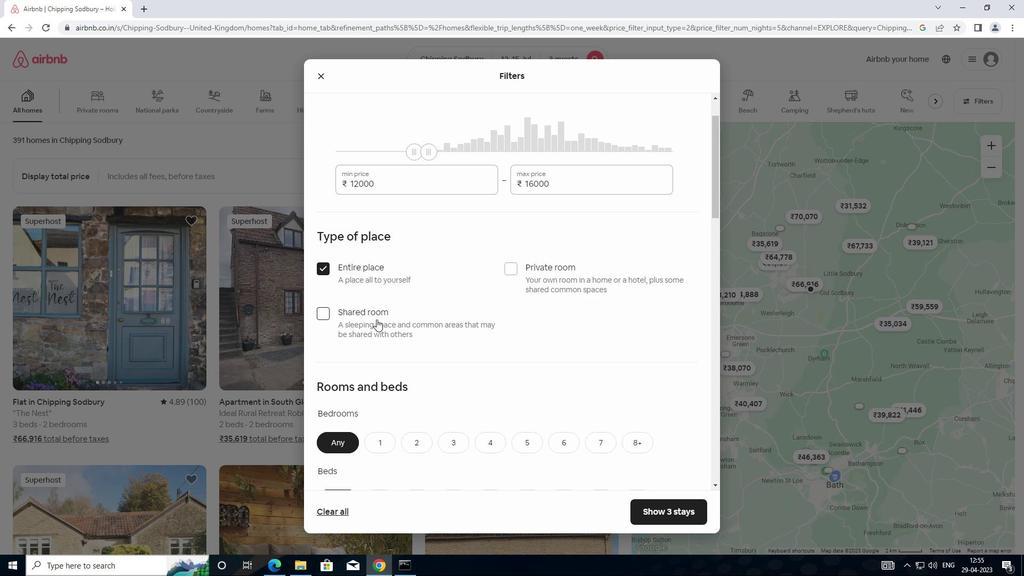 
Action: Mouse scrolled (383, 323) with delta (0, 0)
Screenshot: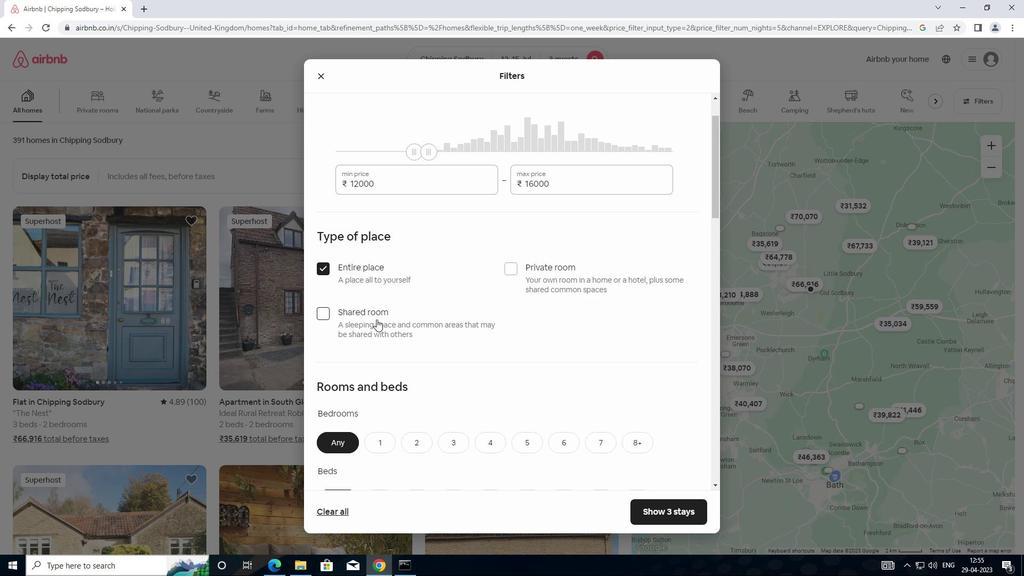 
Action: Mouse moved to (415, 281)
Screenshot: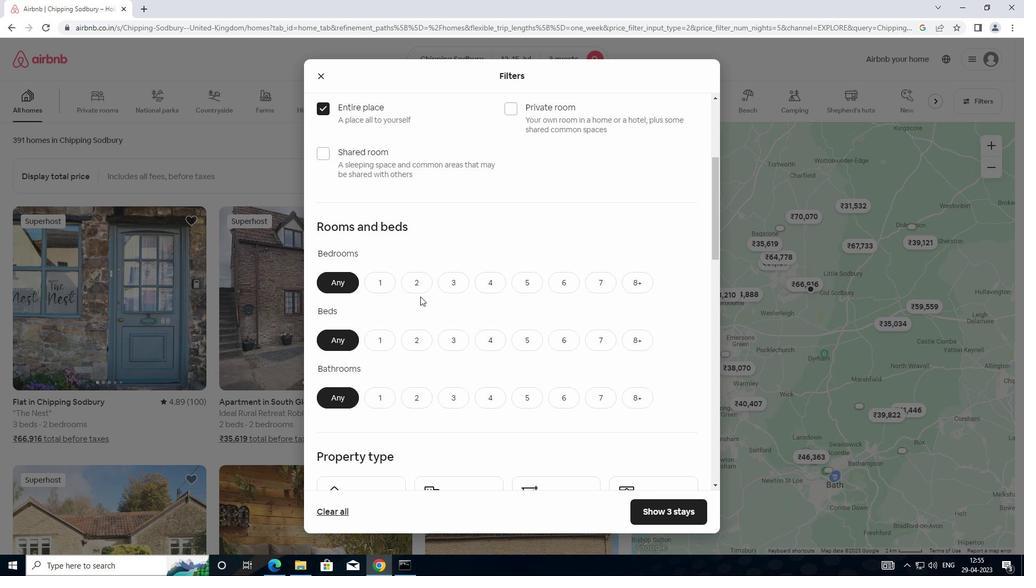 
Action: Mouse pressed left at (415, 281)
Screenshot: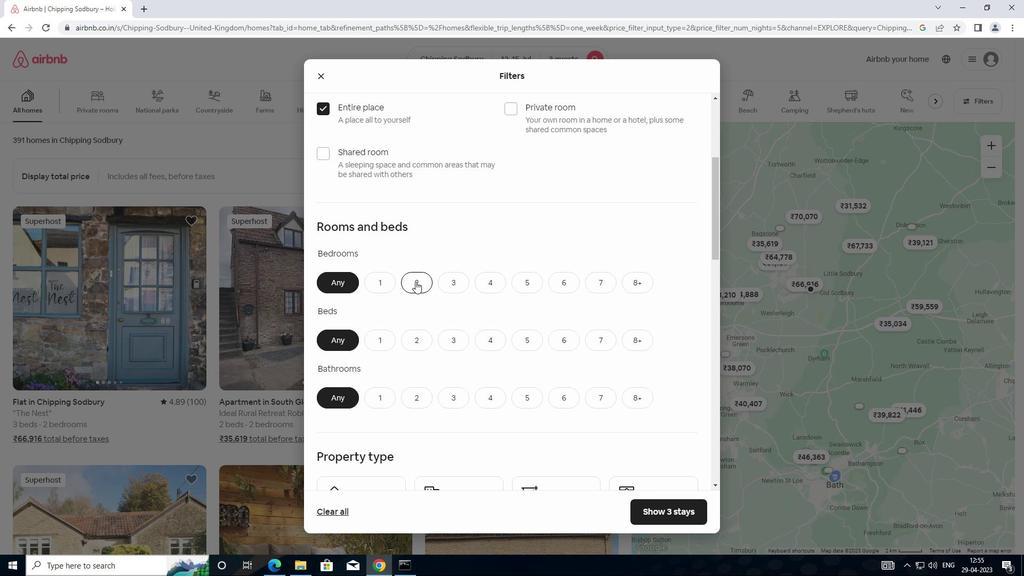 
Action: Mouse moved to (448, 339)
Screenshot: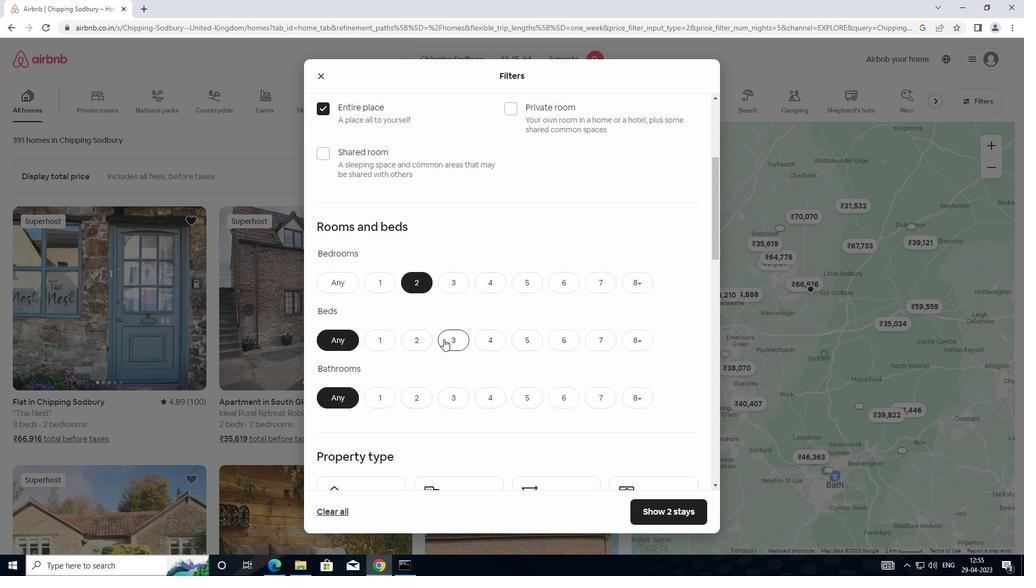 
Action: Mouse pressed left at (448, 339)
Screenshot: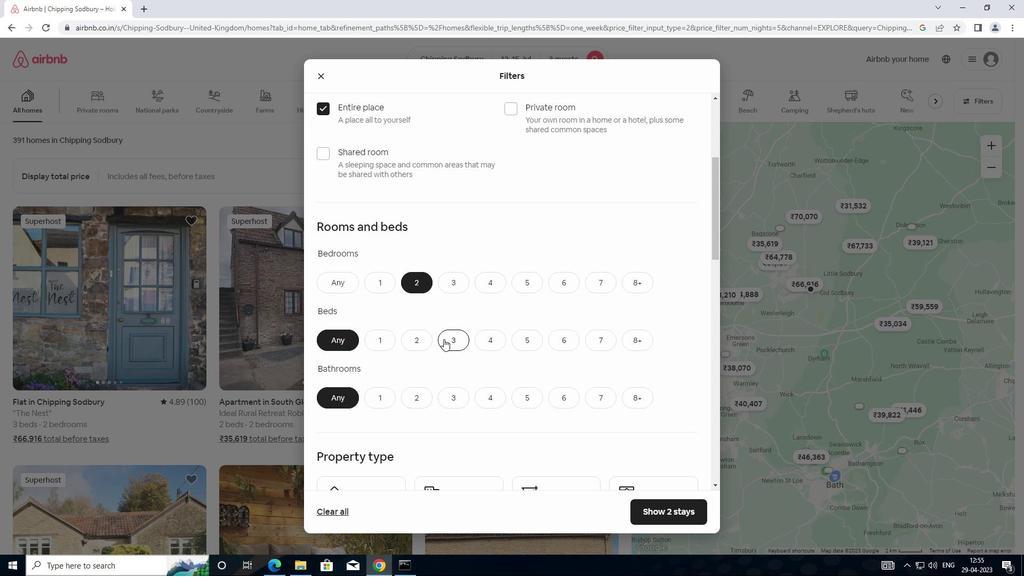 
Action: Mouse moved to (381, 400)
Screenshot: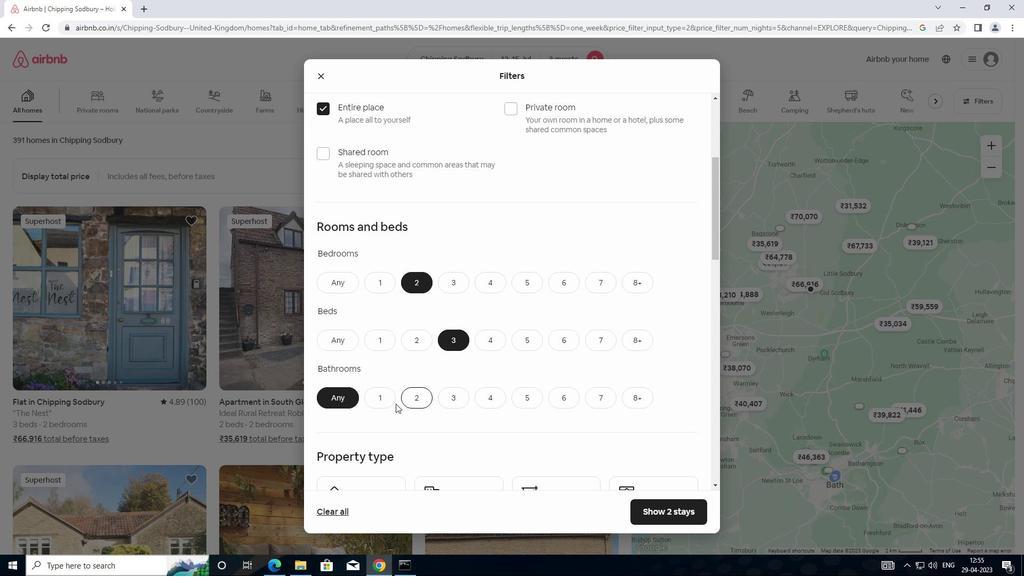 
Action: Mouse pressed left at (381, 400)
Screenshot: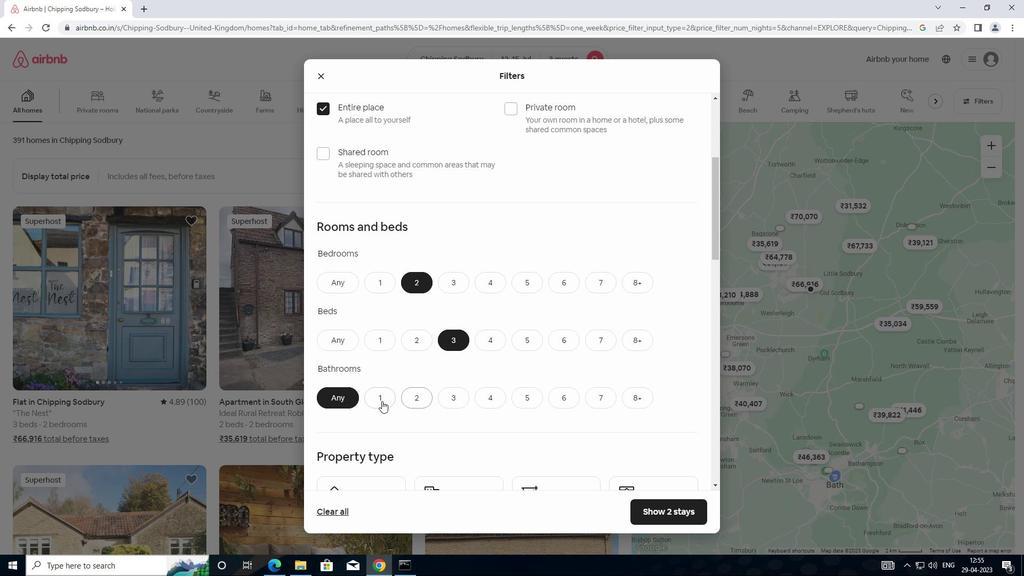 
Action: Mouse moved to (418, 396)
Screenshot: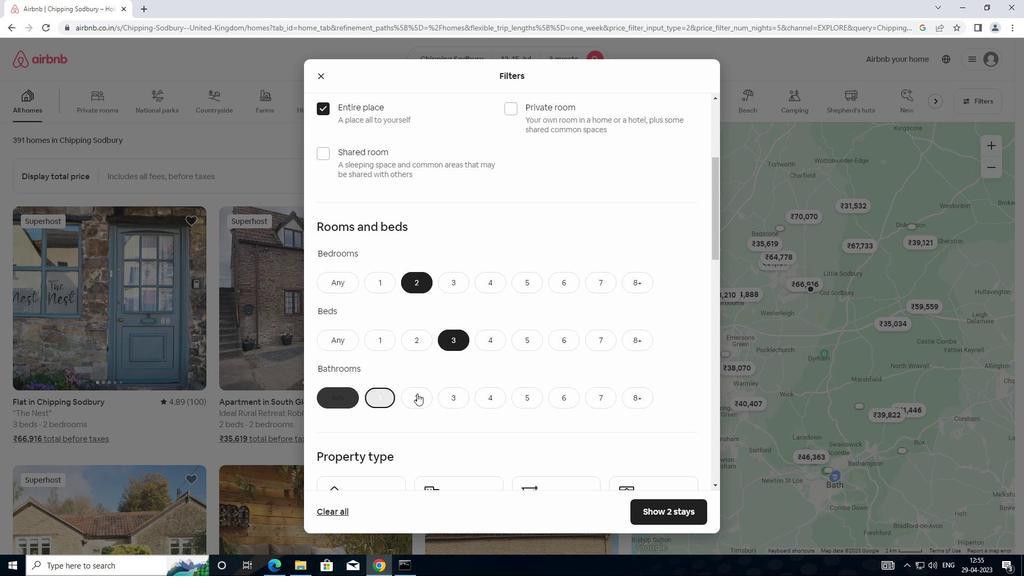 
Action: Mouse scrolled (418, 395) with delta (0, 0)
Screenshot: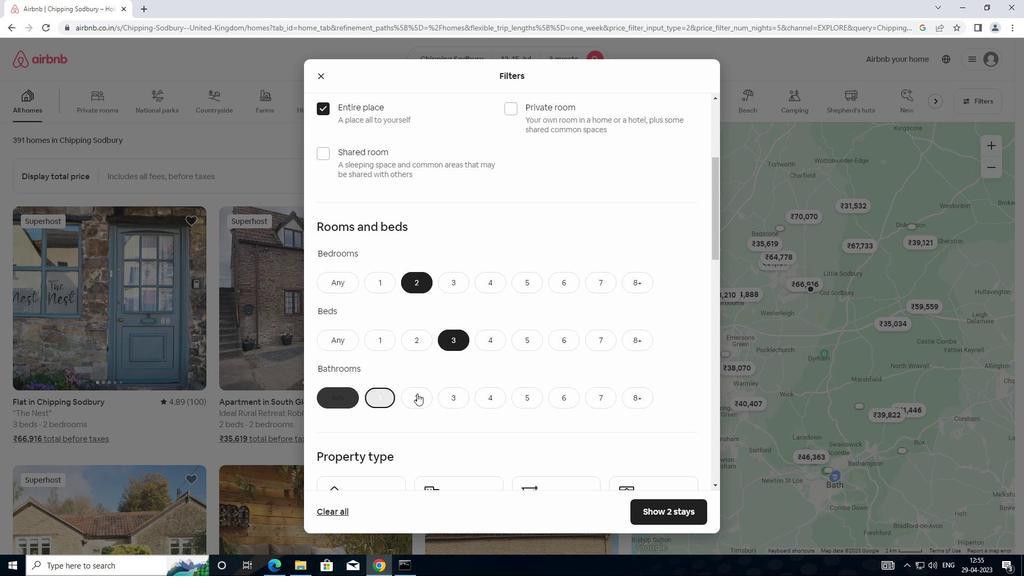 
Action: Mouse moved to (418, 397)
Screenshot: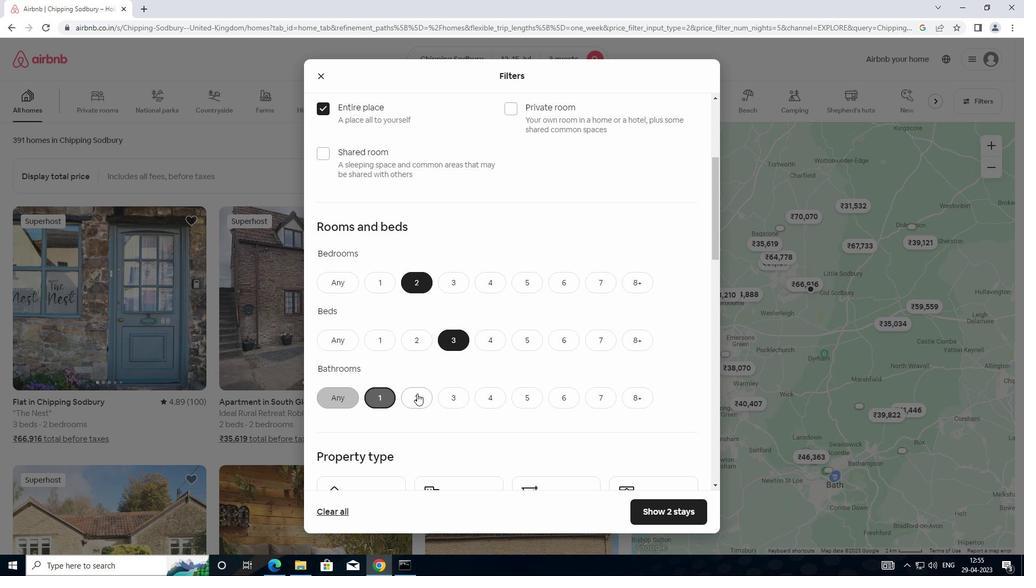 
Action: Mouse scrolled (418, 397) with delta (0, 0)
Screenshot: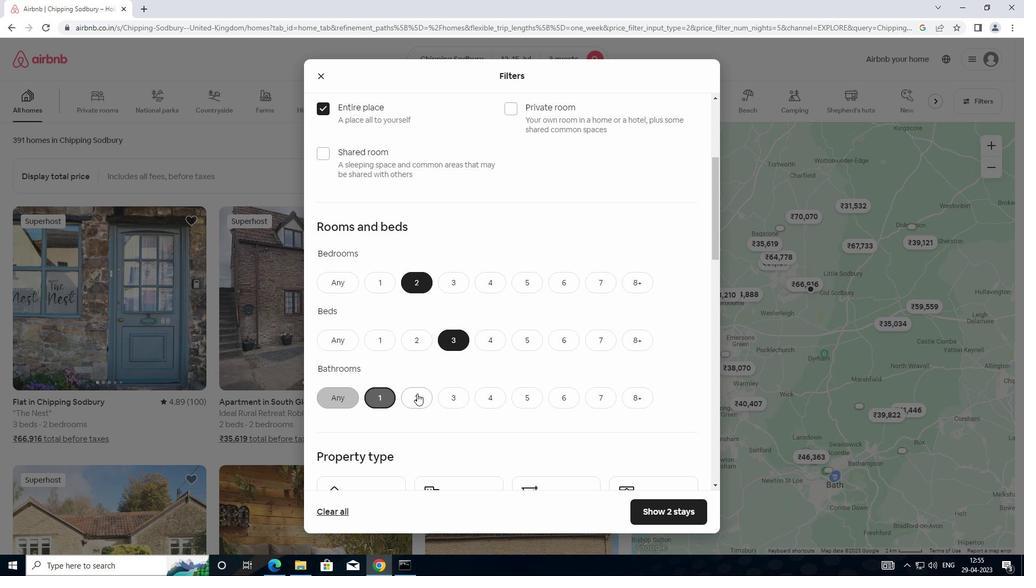 
Action: Mouse scrolled (418, 397) with delta (0, 0)
Screenshot: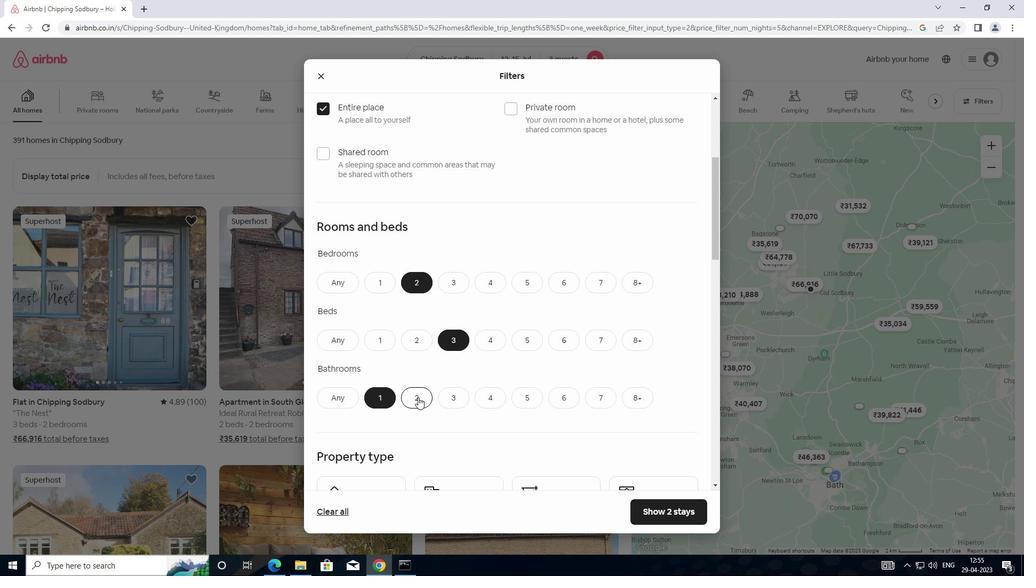 
Action: Mouse moved to (363, 367)
Screenshot: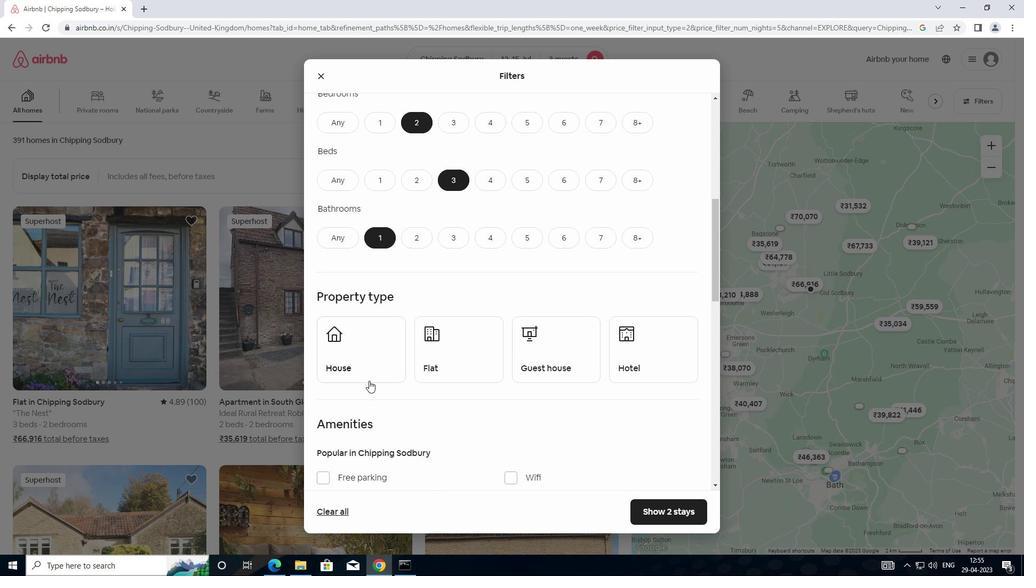 
Action: Mouse pressed left at (363, 367)
Screenshot: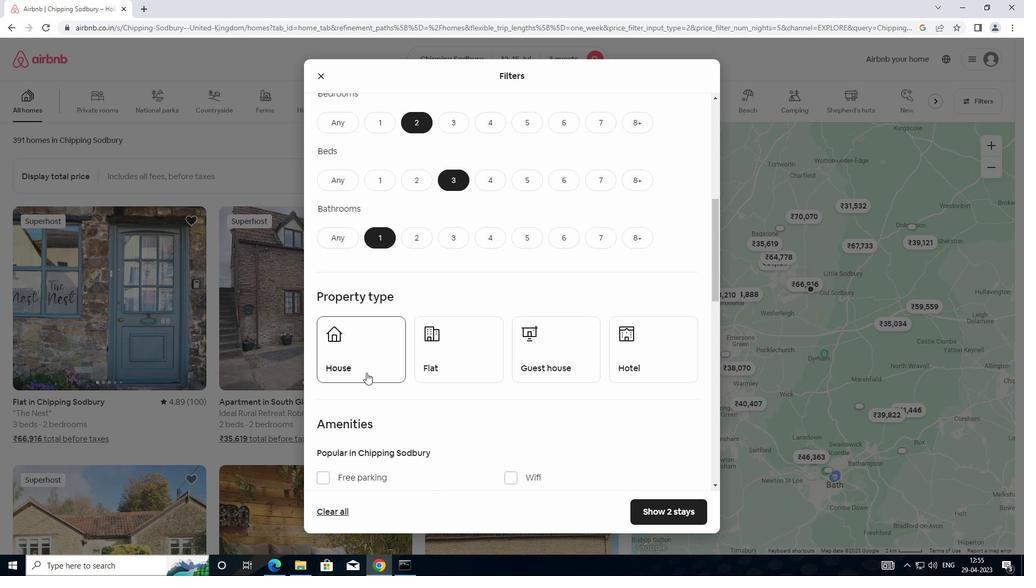 
Action: Mouse moved to (447, 369)
Screenshot: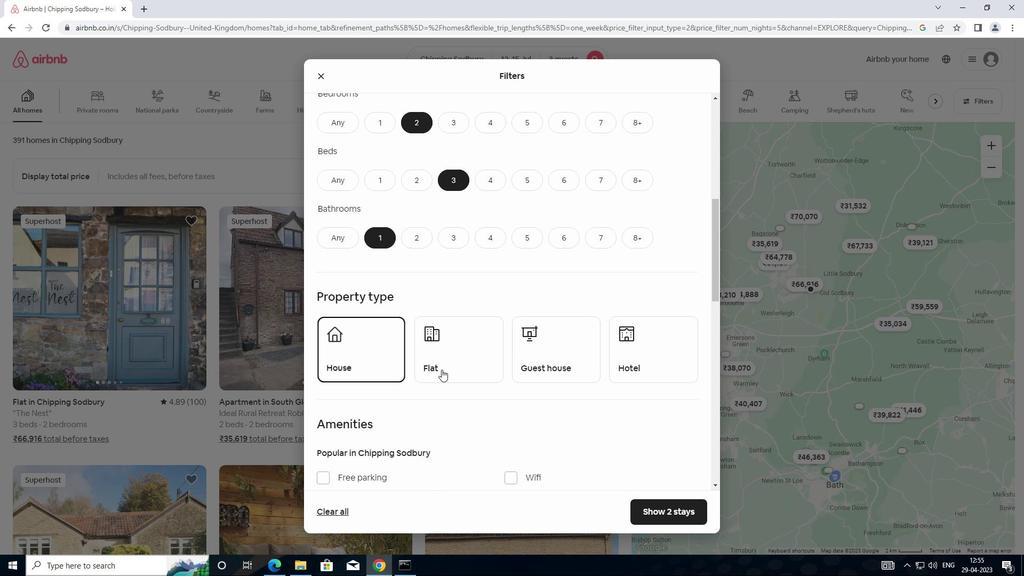 
Action: Mouse pressed left at (447, 369)
Screenshot: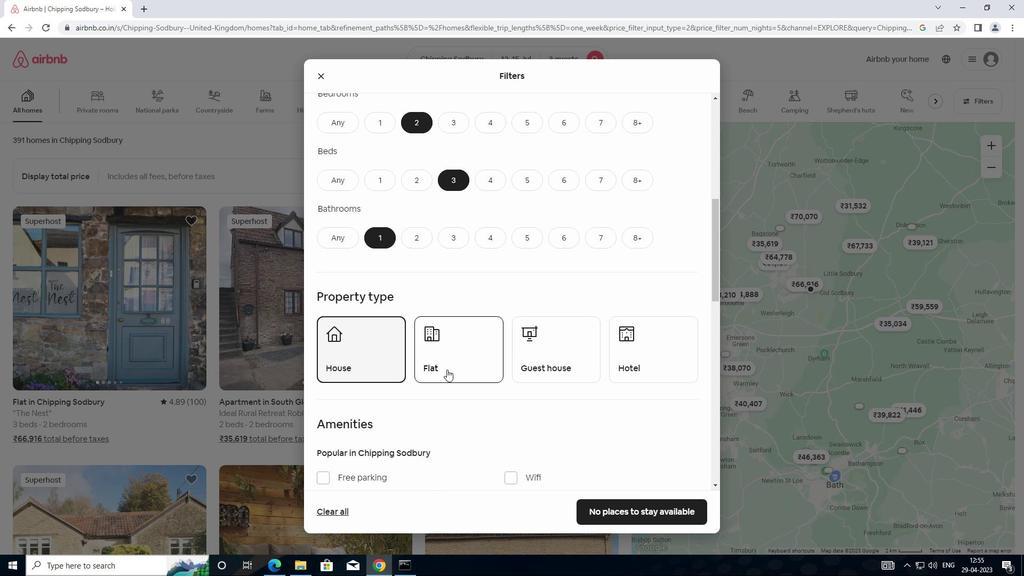 
Action: Mouse moved to (532, 366)
Screenshot: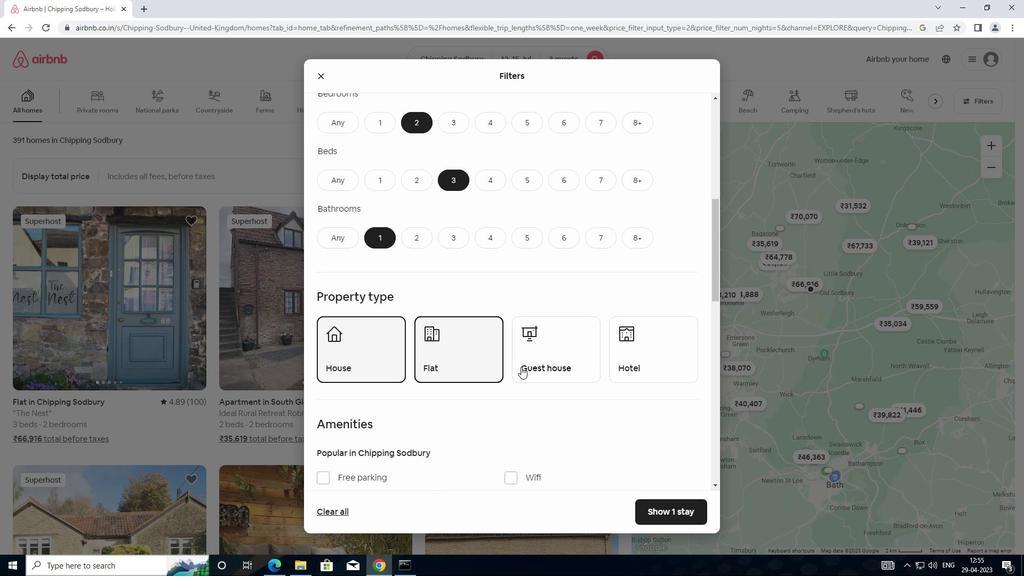 
Action: Mouse pressed left at (532, 366)
Screenshot: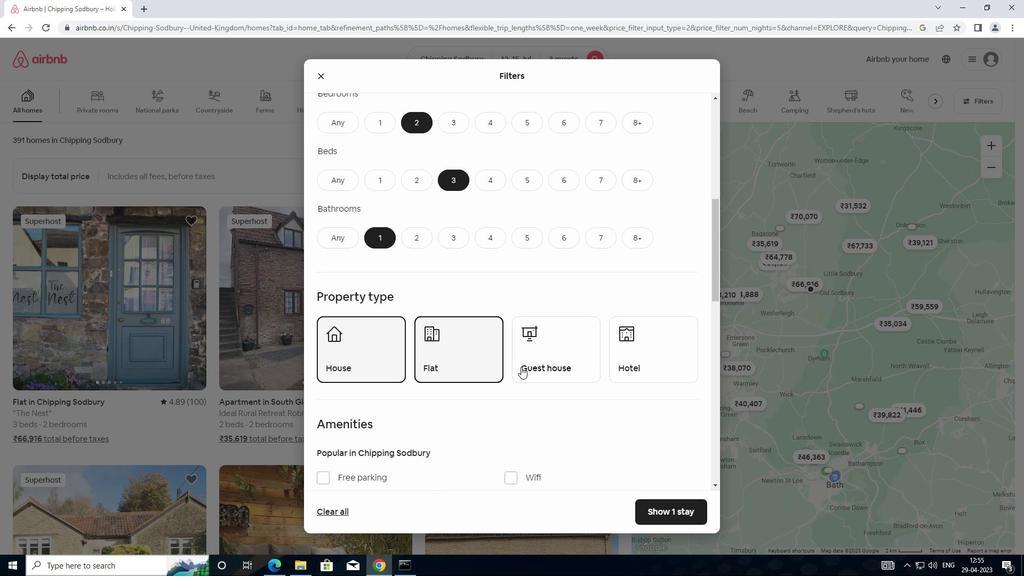 
Action: Mouse moved to (506, 418)
Screenshot: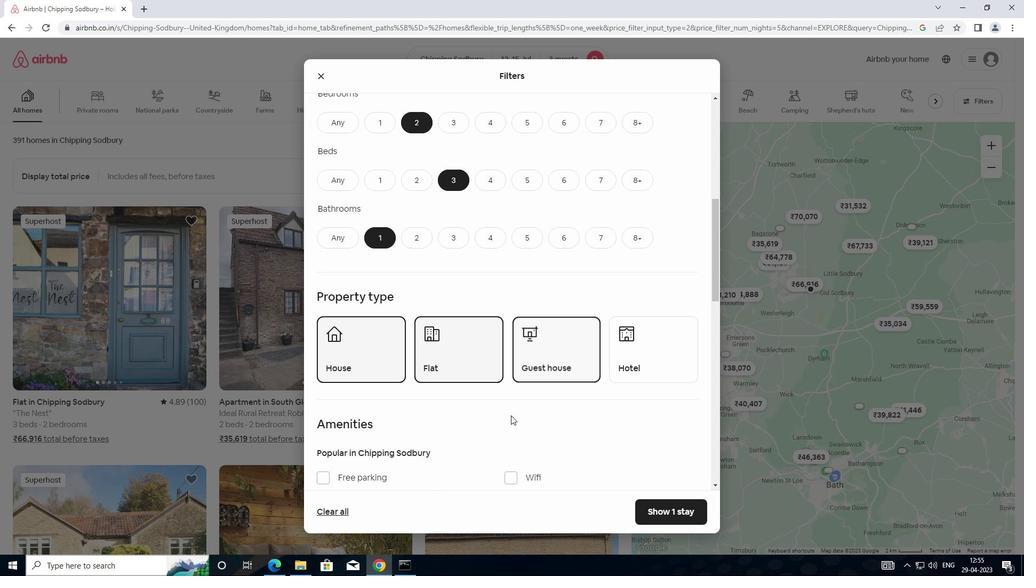
Action: Mouse scrolled (506, 417) with delta (0, 0)
Screenshot: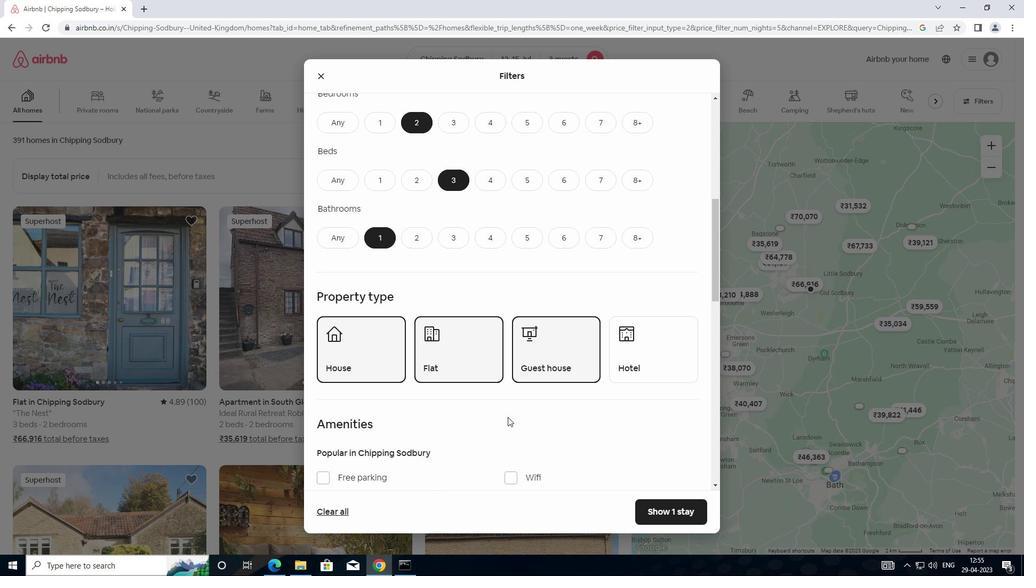 
Action: Mouse scrolled (506, 417) with delta (0, 0)
Screenshot: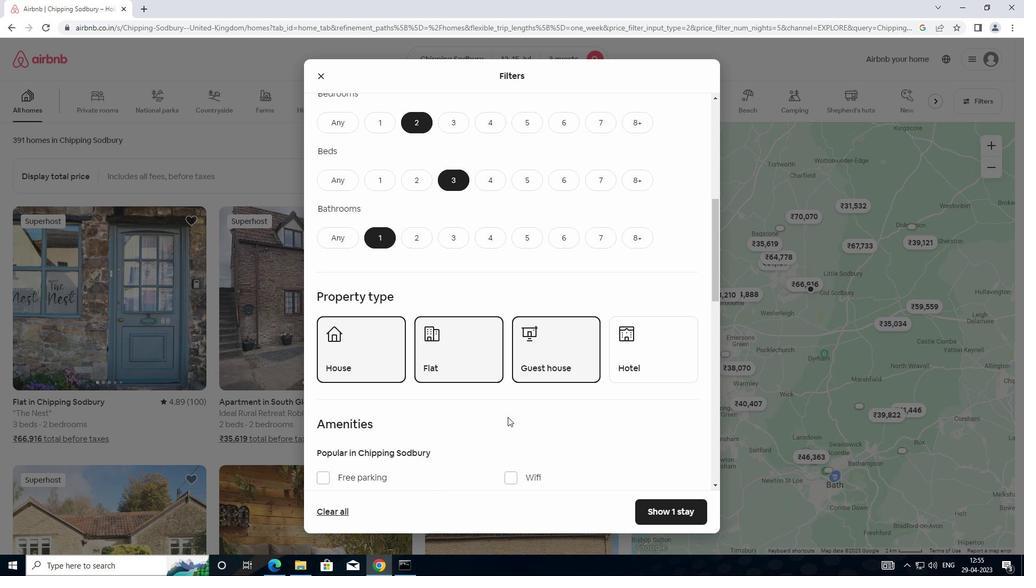 
Action: Mouse scrolled (506, 417) with delta (0, 0)
Screenshot: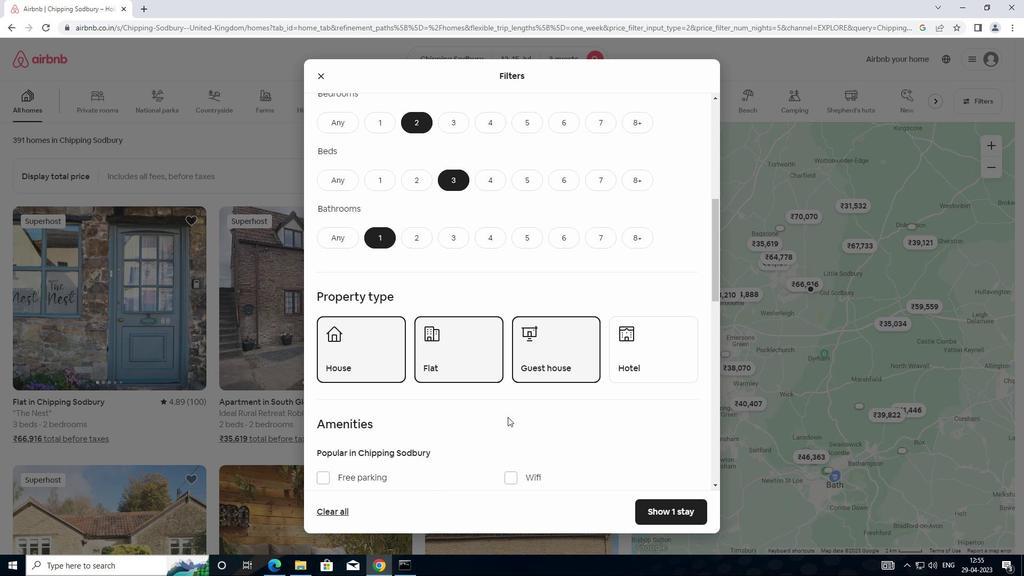 
Action: Mouse moved to (497, 387)
Screenshot: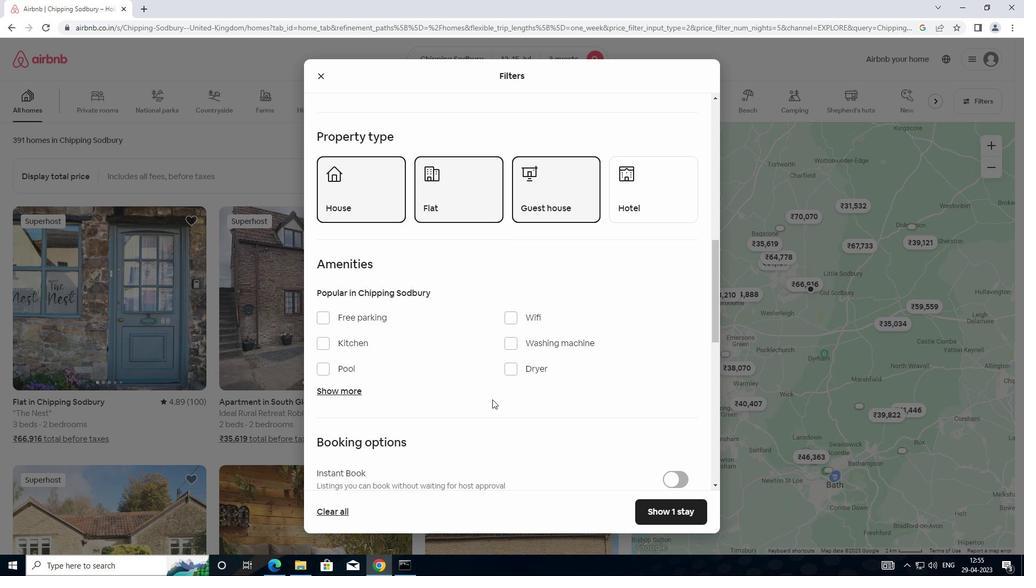 
Action: Mouse scrolled (497, 387) with delta (0, 0)
Screenshot: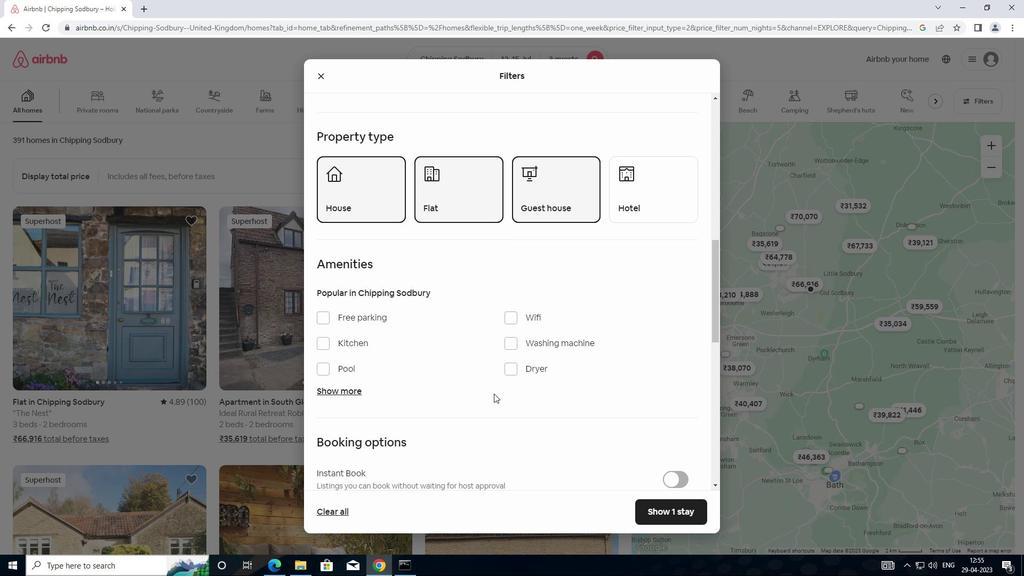 
Action: Mouse scrolled (497, 387) with delta (0, 0)
Screenshot: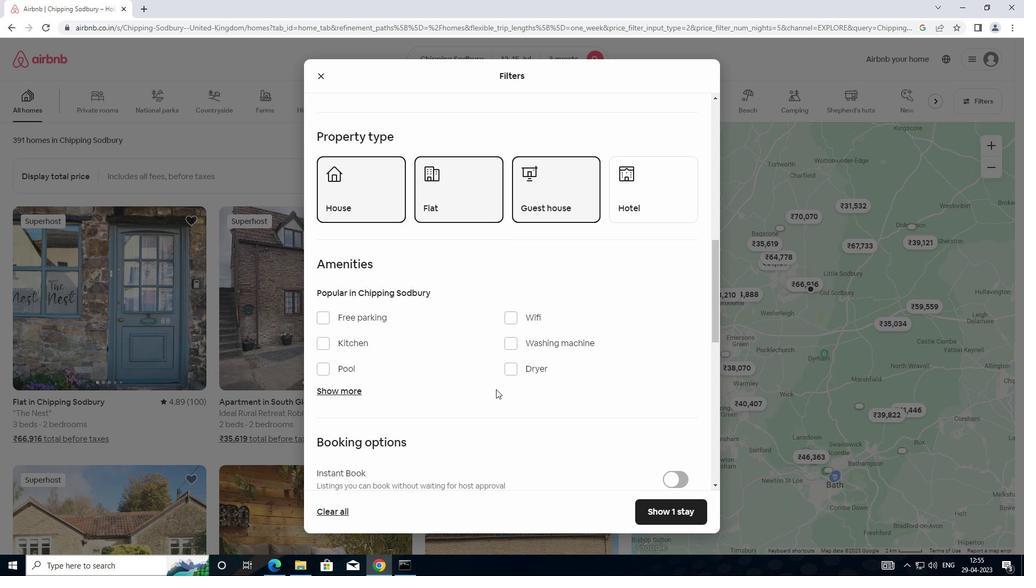 
Action: Mouse moved to (498, 385)
Screenshot: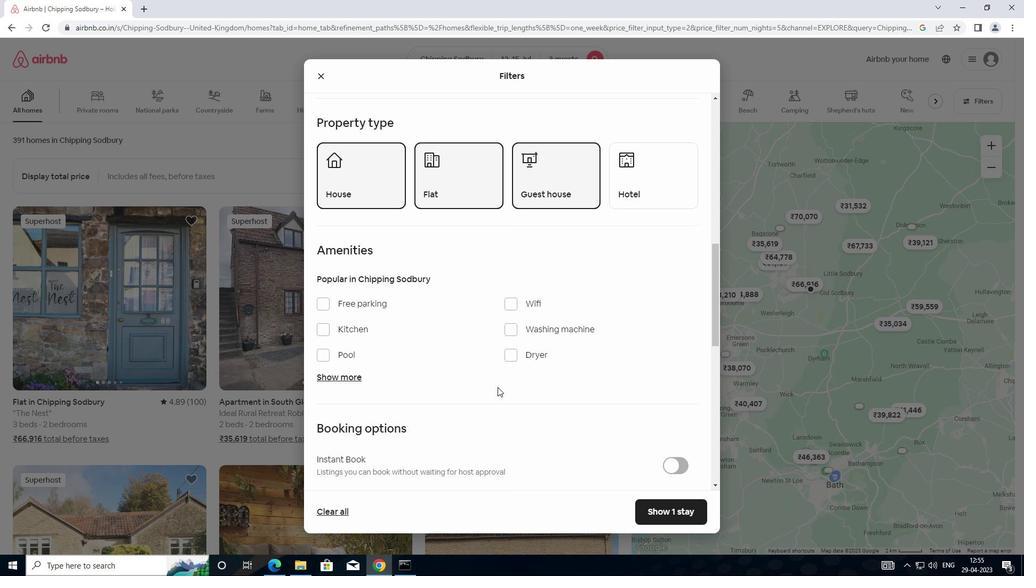 
Action: Mouse scrolled (498, 384) with delta (0, 0)
Screenshot: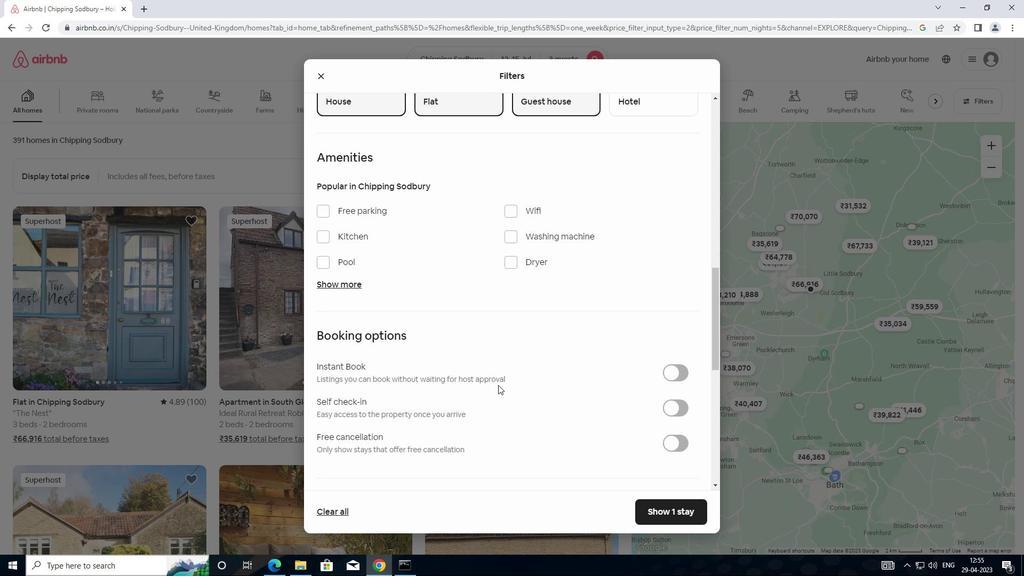 
Action: Mouse scrolled (498, 384) with delta (0, 0)
Screenshot: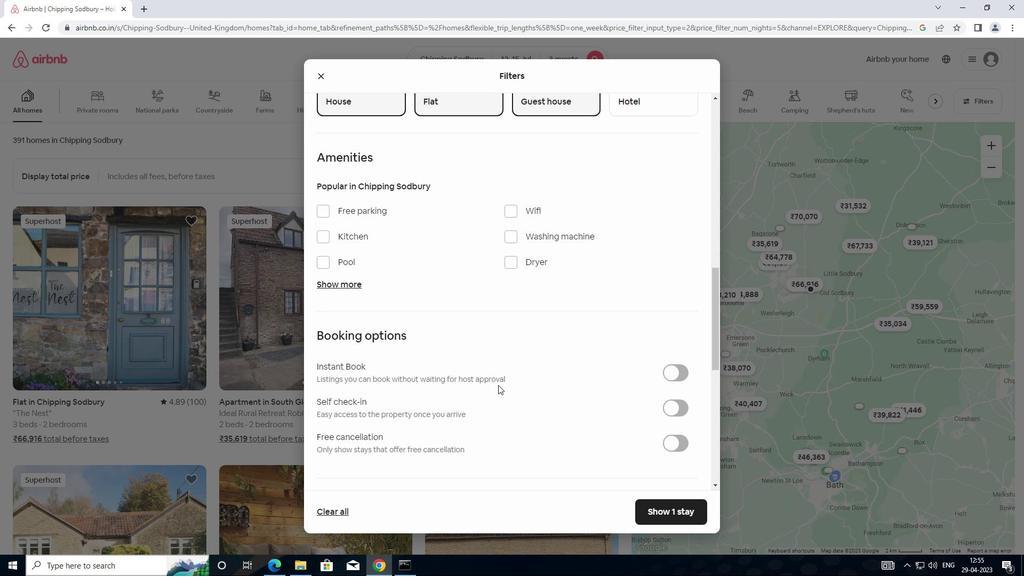 
Action: Mouse moved to (689, 305)
Screenshot: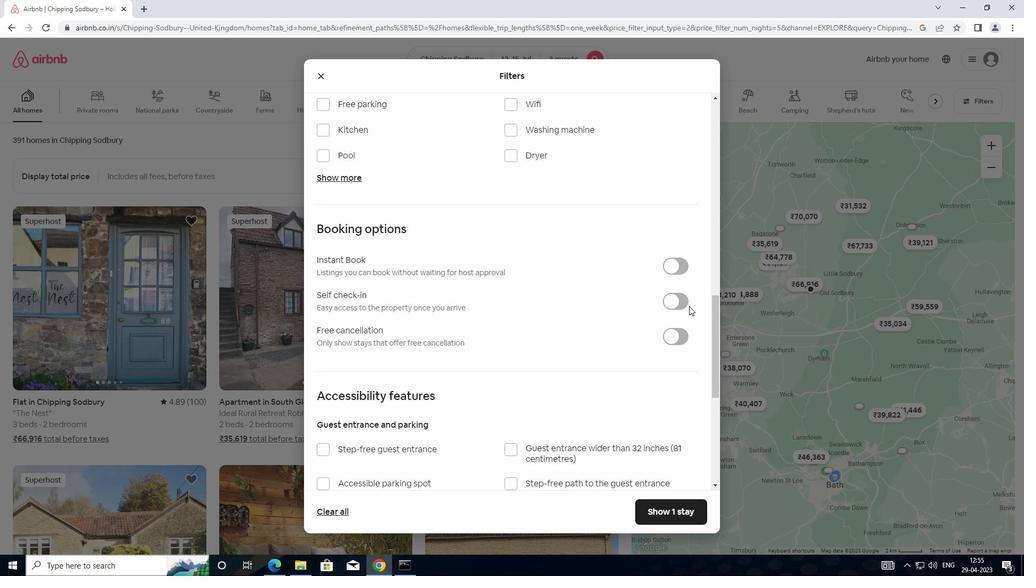 
Action: Mouse pressed left at (689, 305)
Screenshot: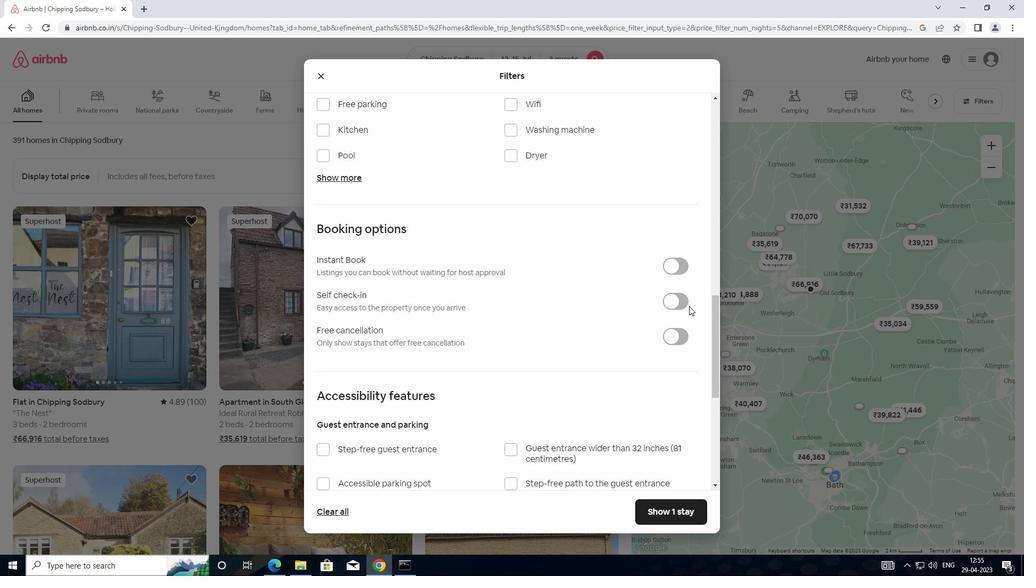 
Action: Mouse moved to (676, 299)
Screenshot: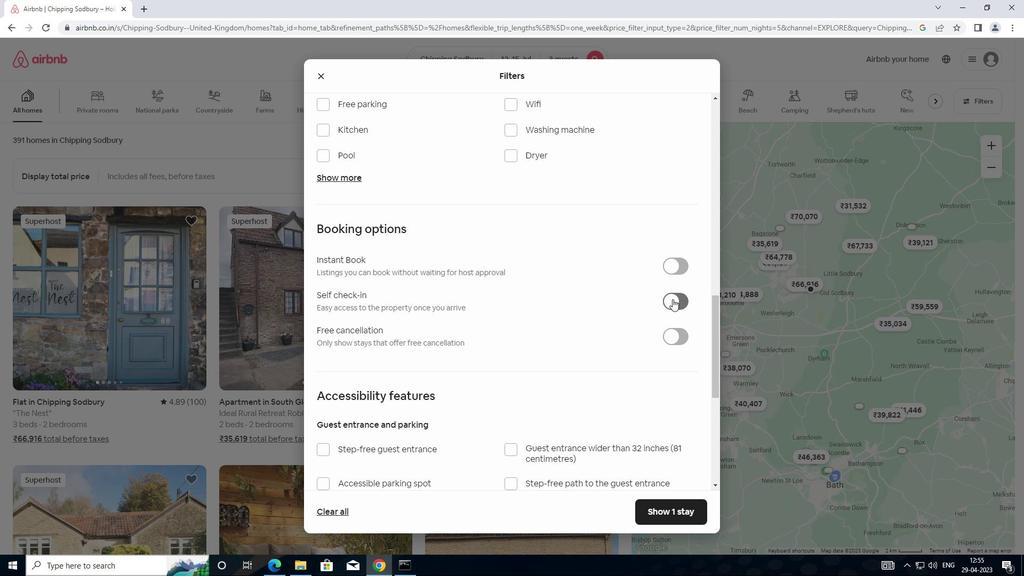 
Action: Mouse pressed left at (676, 299)
Screenshot: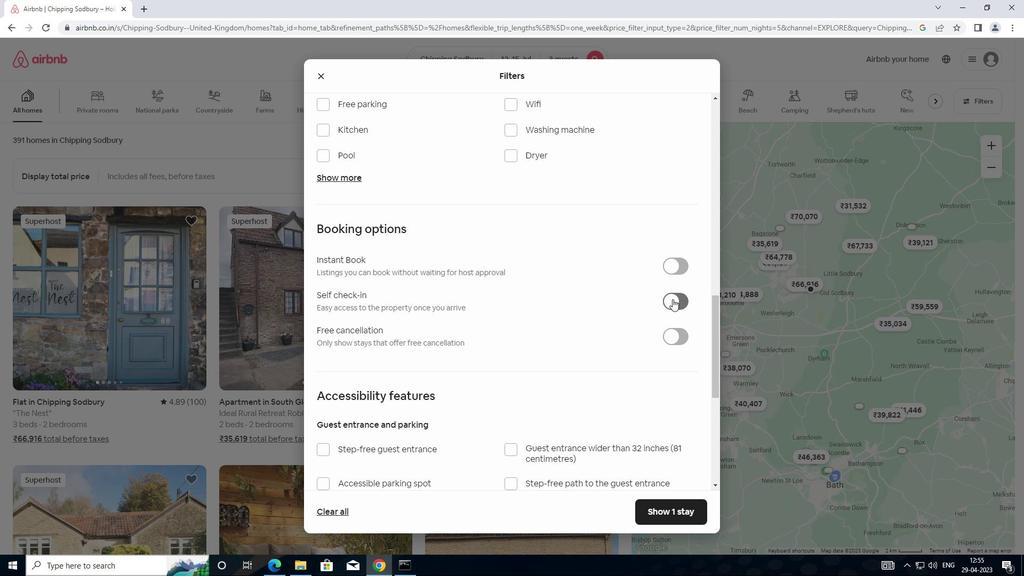 
Action: Mouse moved to (457, 416)
Screenshot: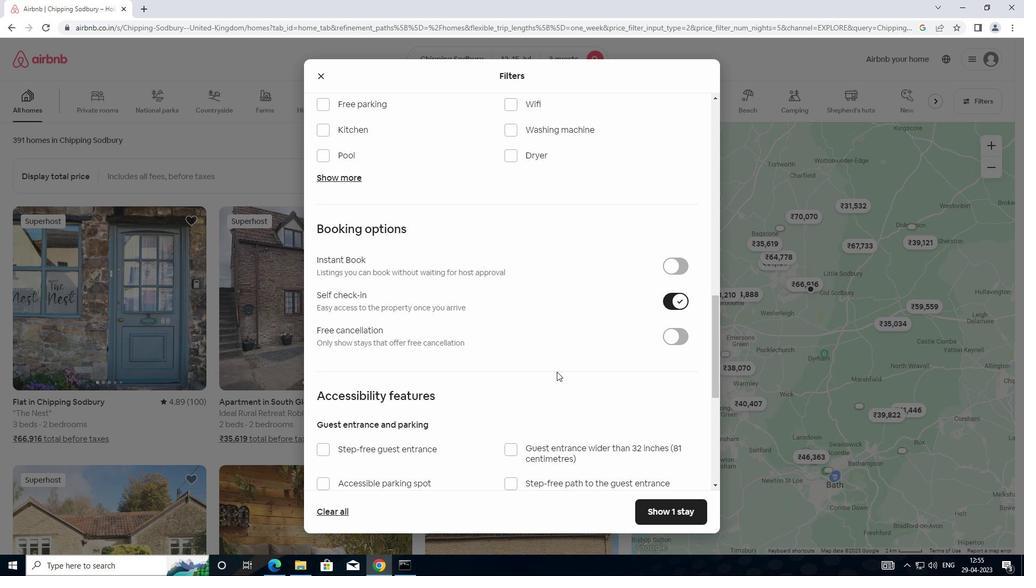 
Action: Mouse scrolled (457, 416) with delta (0, 0)
Screenshot: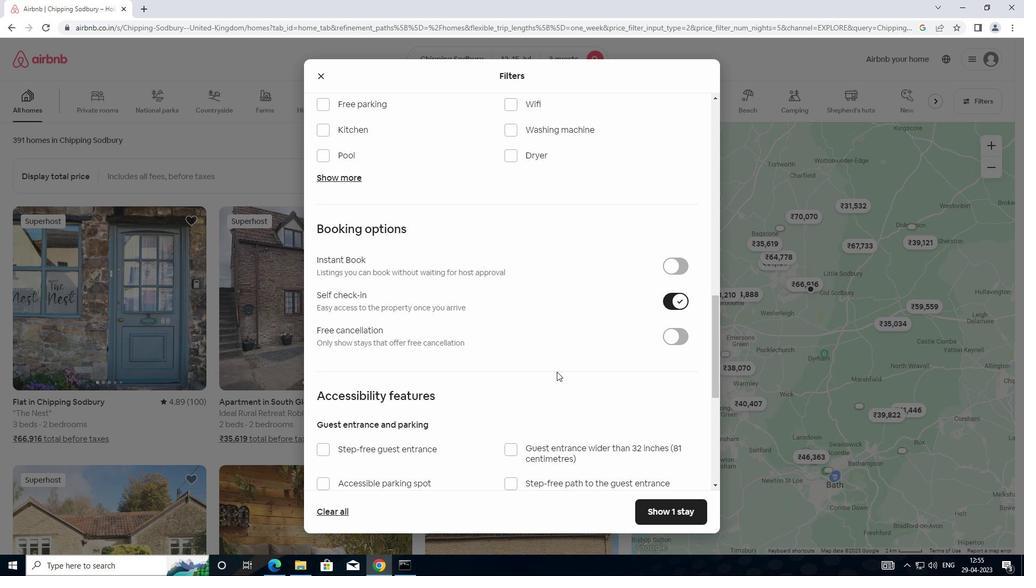 
Action: Mouse moved to (456, 417)
Screenshot: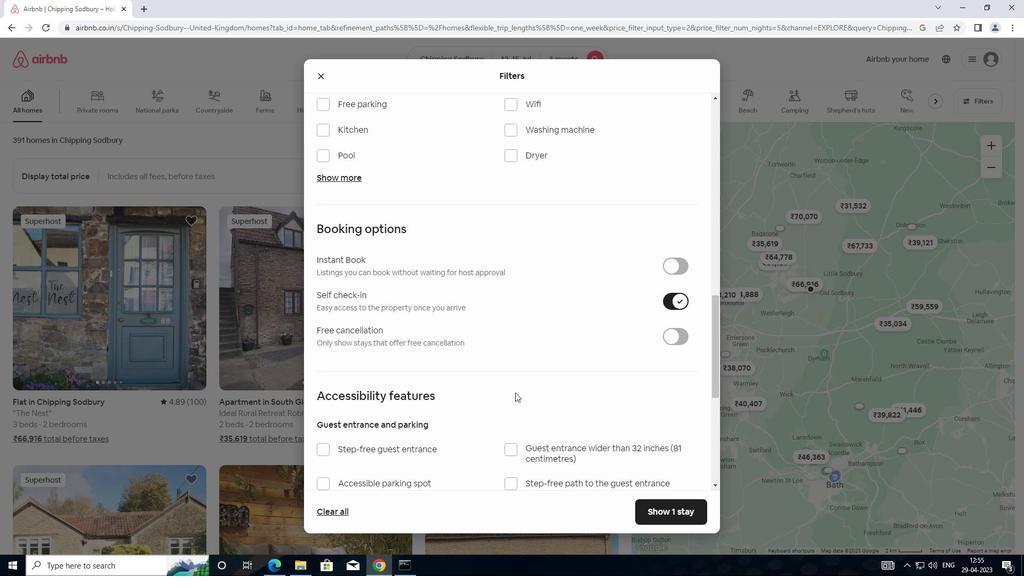 
Action: Mouse scrolled (456, 417) with delta (0, 0)
Screenshot: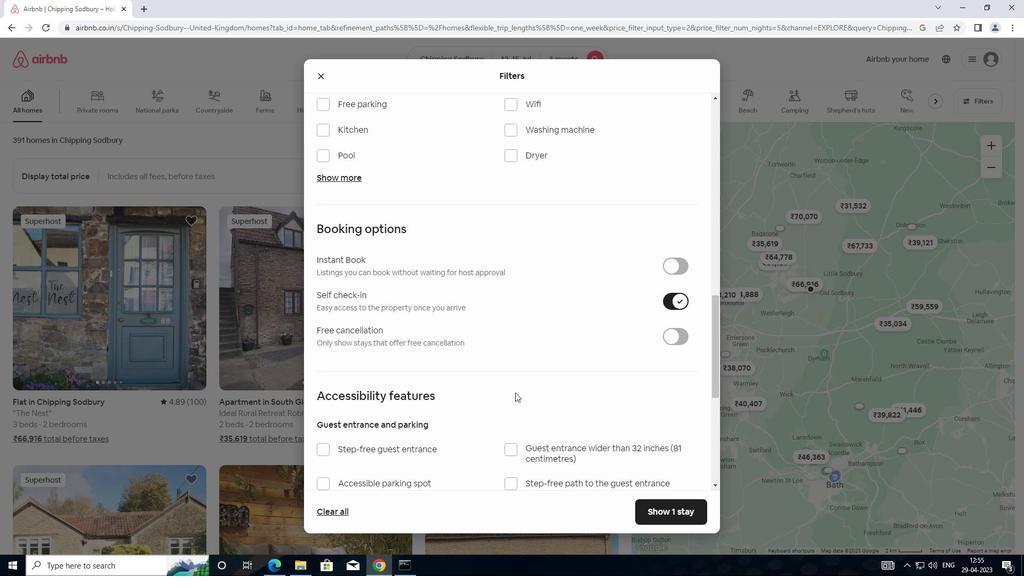 
Action: Mouse scrolled (456, 417) with delta (0, 0)
Screenshot: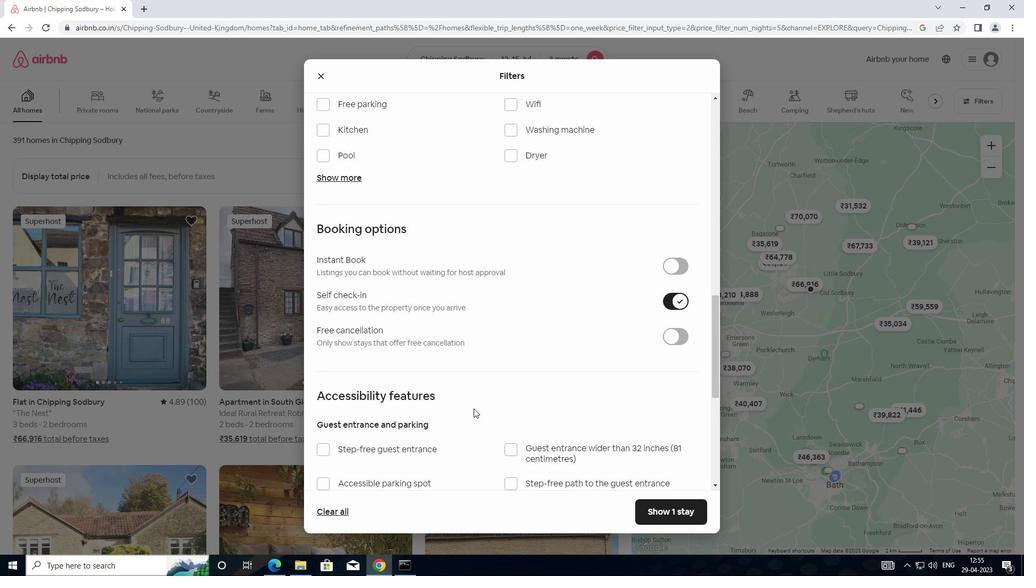 
Action: Mouse scrolled (456, 417) with delta (0, 0)
Screenshot: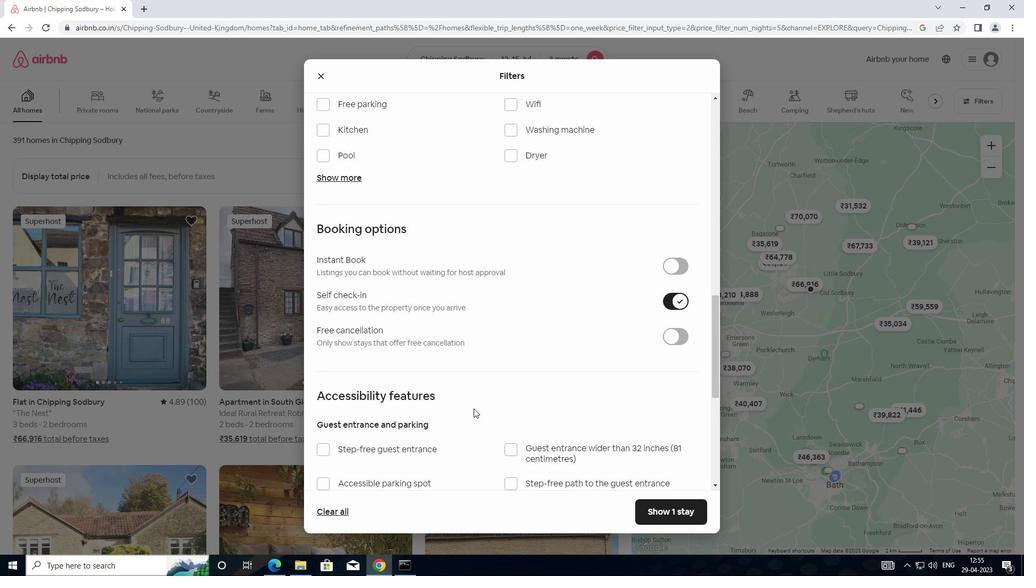
Action: Mouse moved to (453, 414)
Screenshot: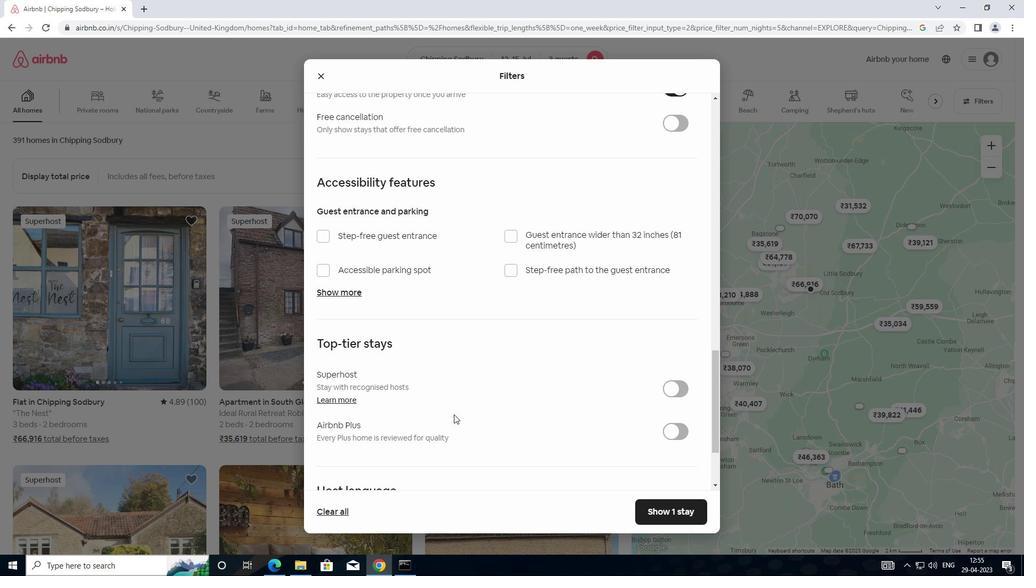 
Action: Mouse scrolled (453, 413) with delta (0, 0)
Screenshot: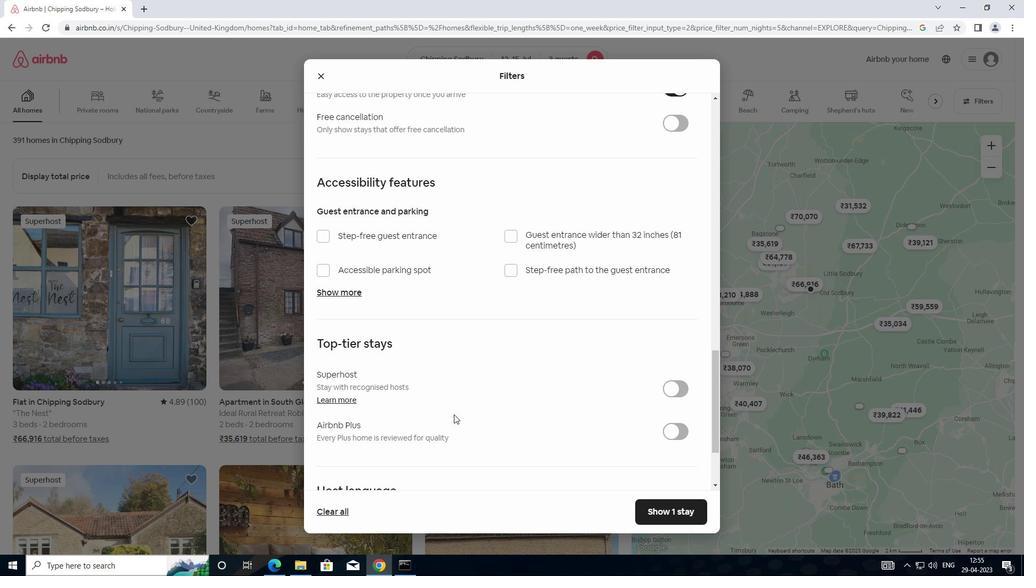 
Action: Mouse moved to (447, 418)
Screenshot: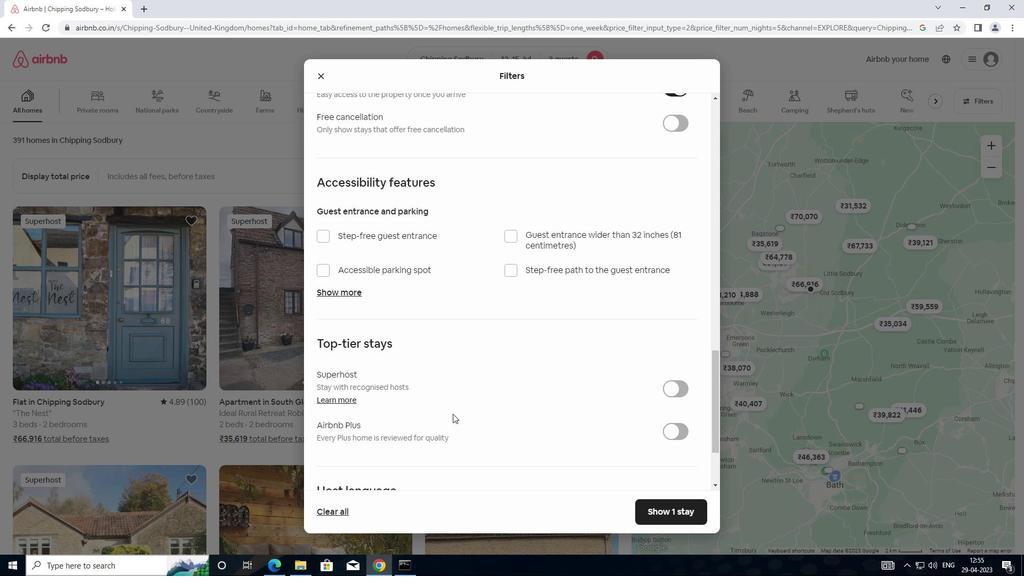 
Action: Mouse scrolled (447, 417) with delta (0, 0)
Screenshot: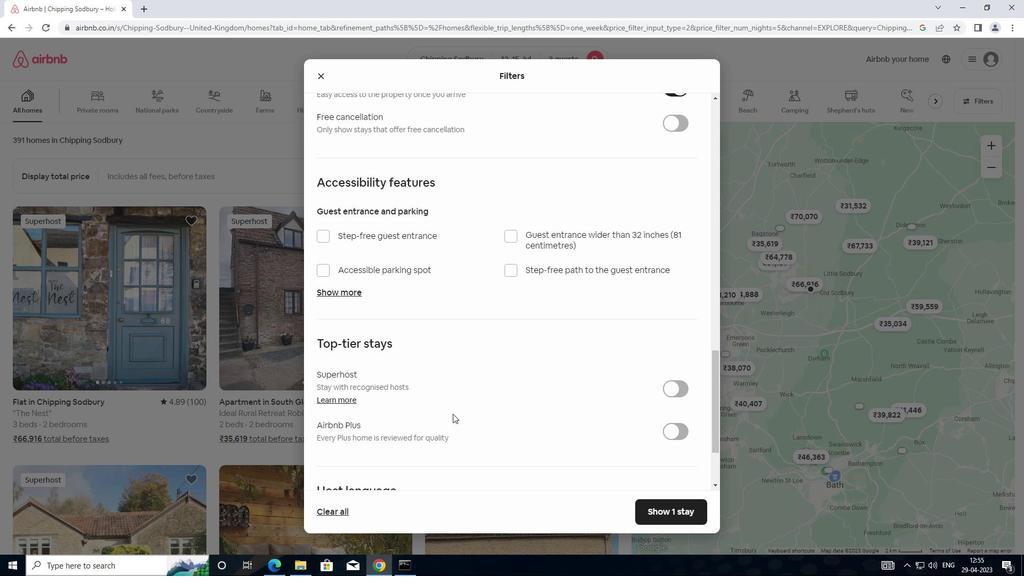 
Action: Mouse moved to (441, 422)
Screenshot: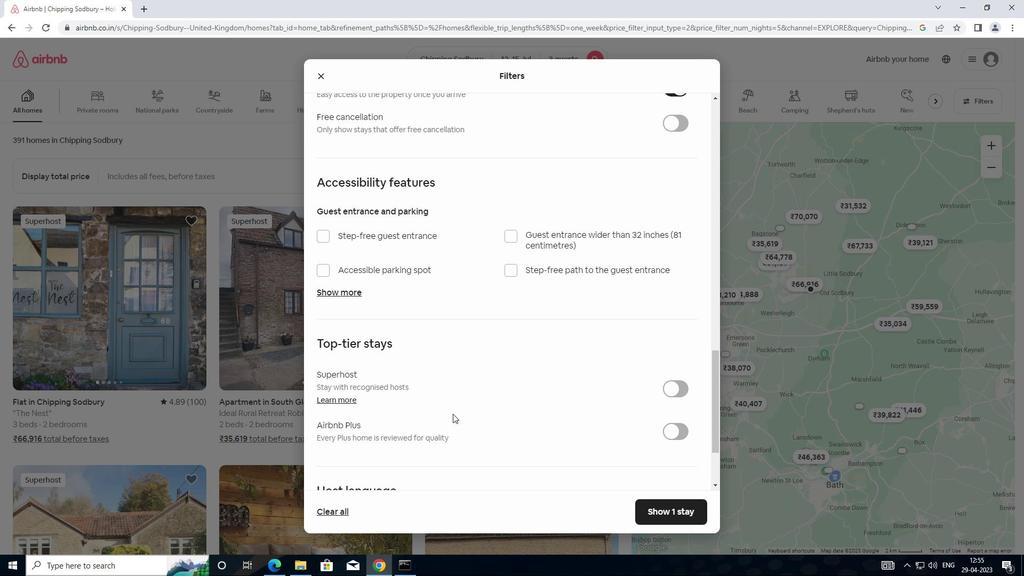 
Action: Mouse scrolled (441, 422) with delta (0, 0)
Screenshot: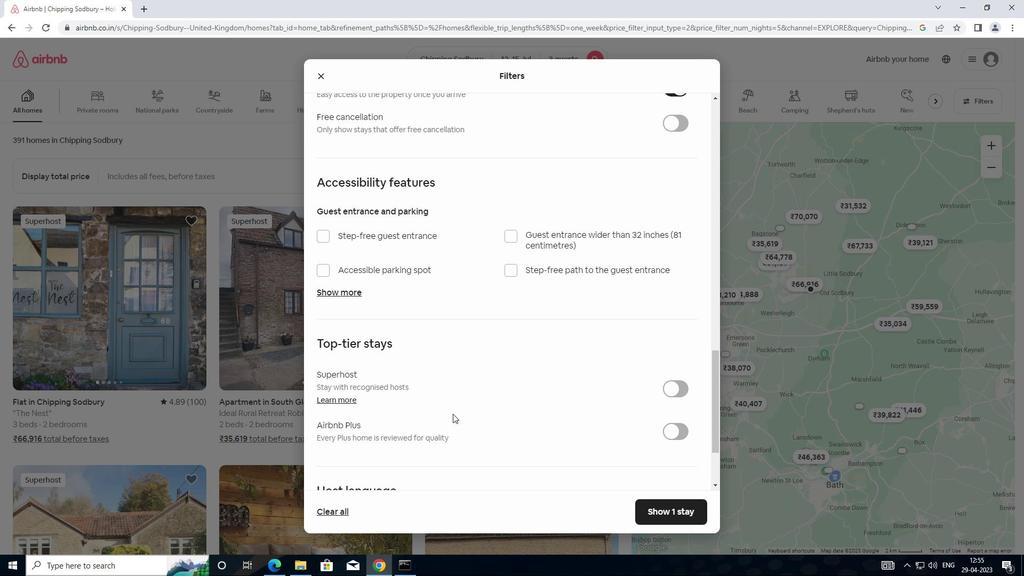 
Action: Mouse moved to (433, 425)
Screenshot: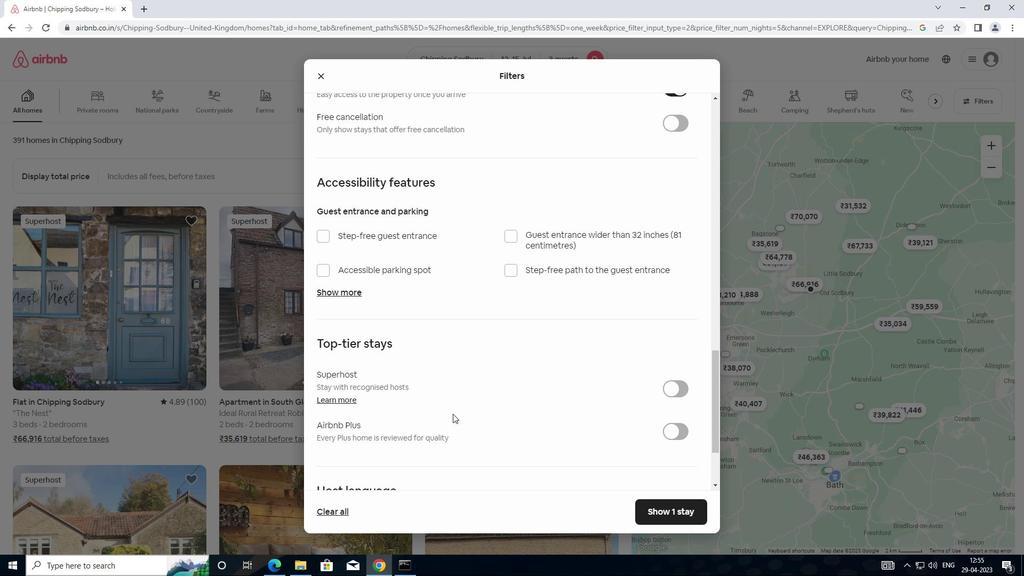 
Action: Mouse scrolled (433, 424) with delta (0, 0)
Screenshot: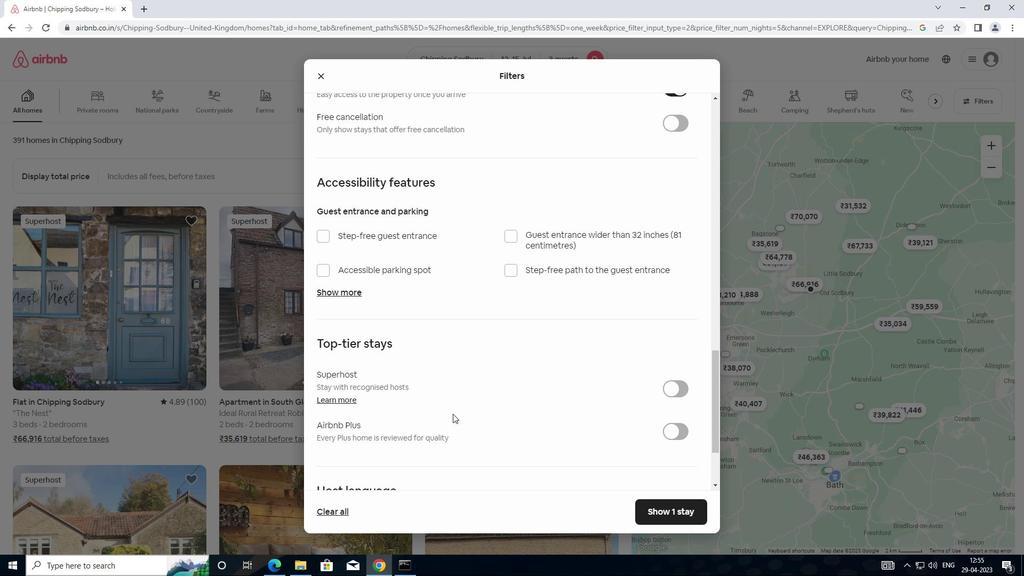 
Action: Mouse moved to (416, 426)
Screenshot: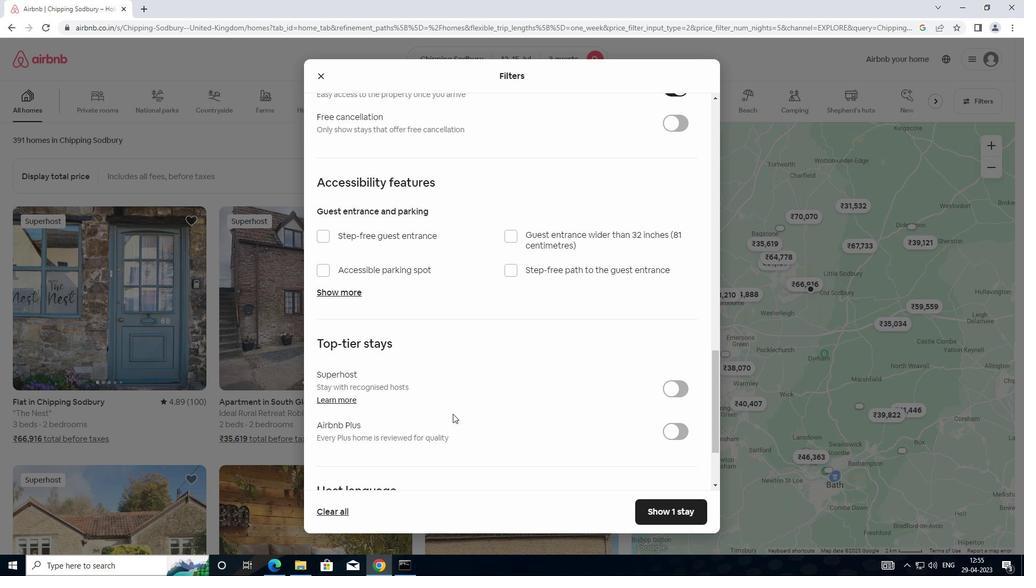 
Action: Mouse scrolled (416, 425) with delta (0, 0)
Screenshot: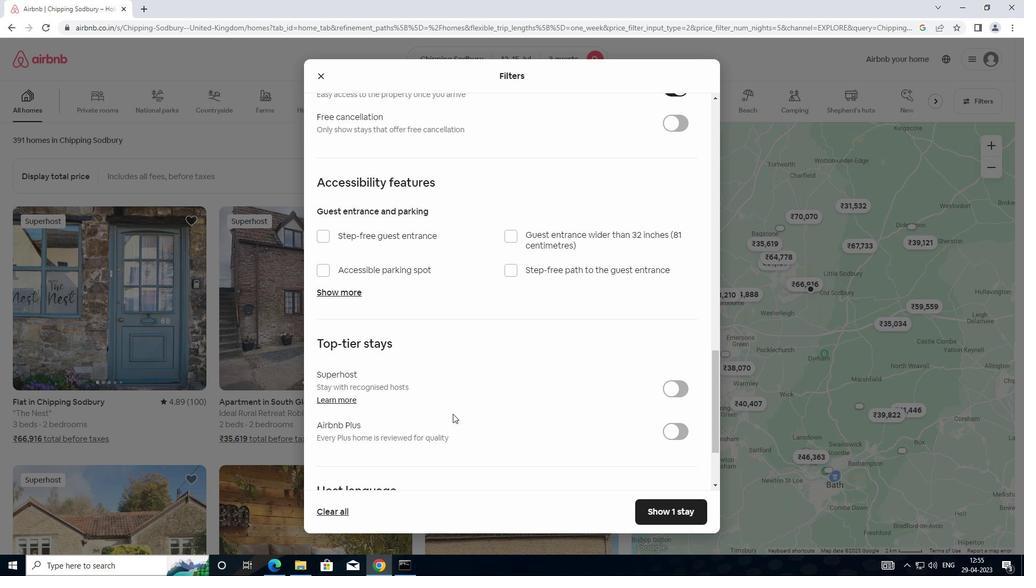 
Action: Mouse moved to (320, 410)
Screenshot: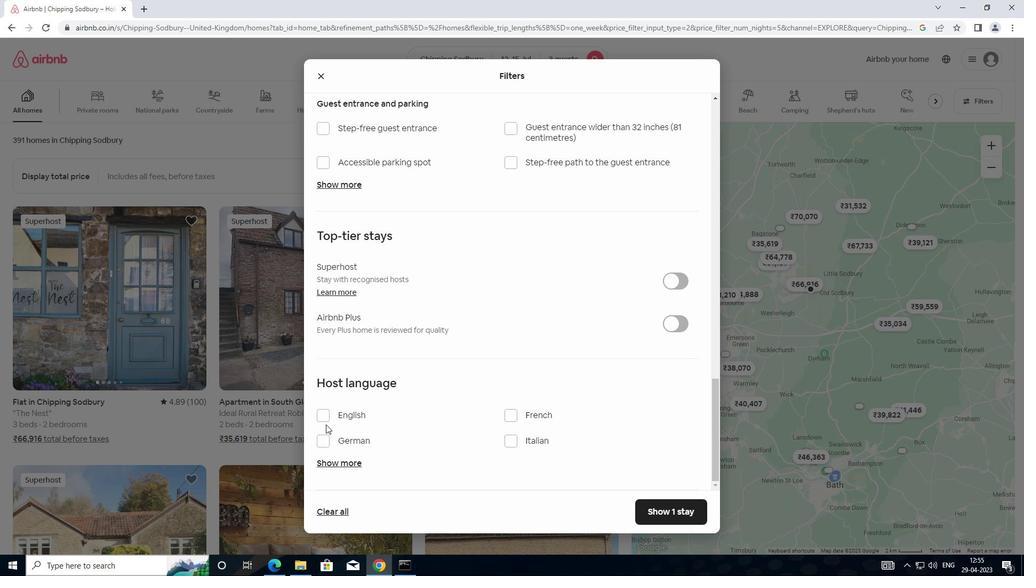 
Action: Mouse pressed left at (320, 410)
Screenshot: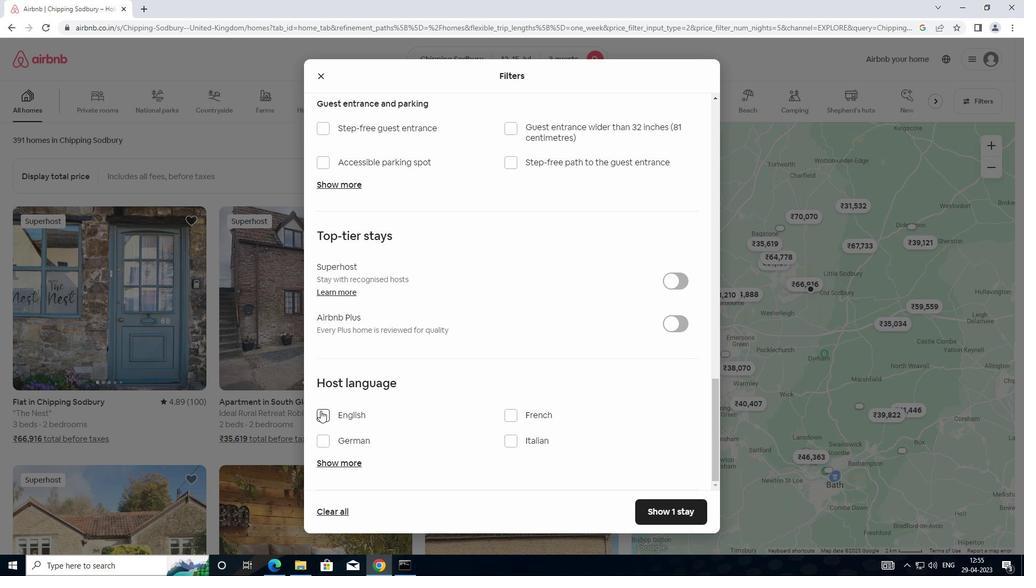 
Action: Mouse moved to (667, 507)
Screenshot: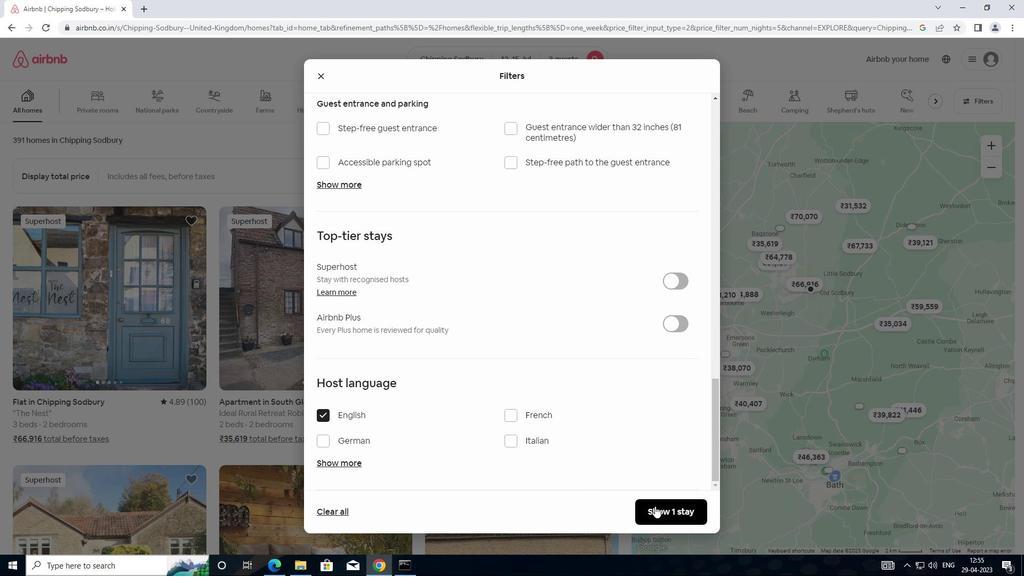 
Action: Mouse pressed left at (667, 507)
Screenshot: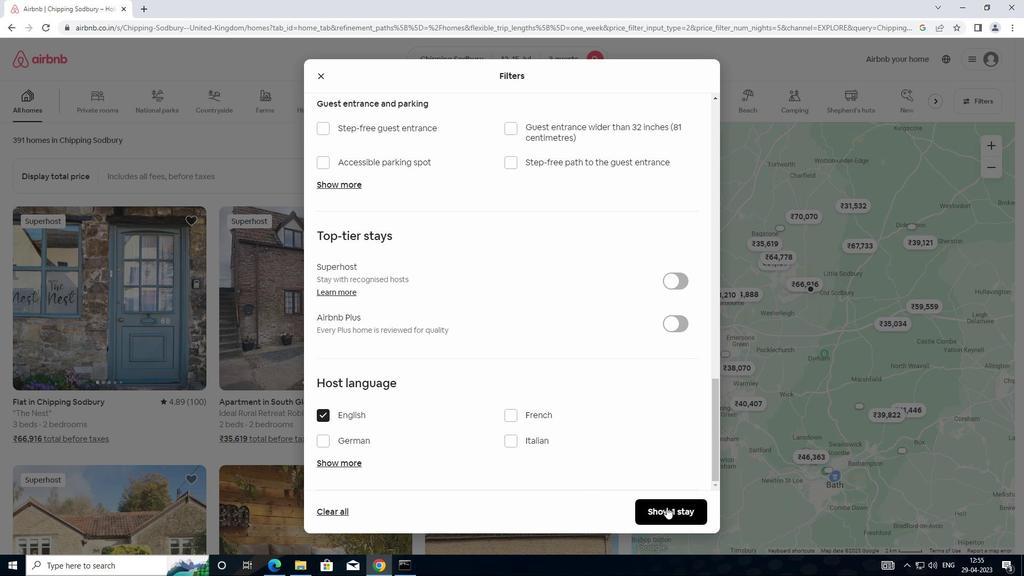 
Action: Mouse moved to (598, 502)
Screenshot: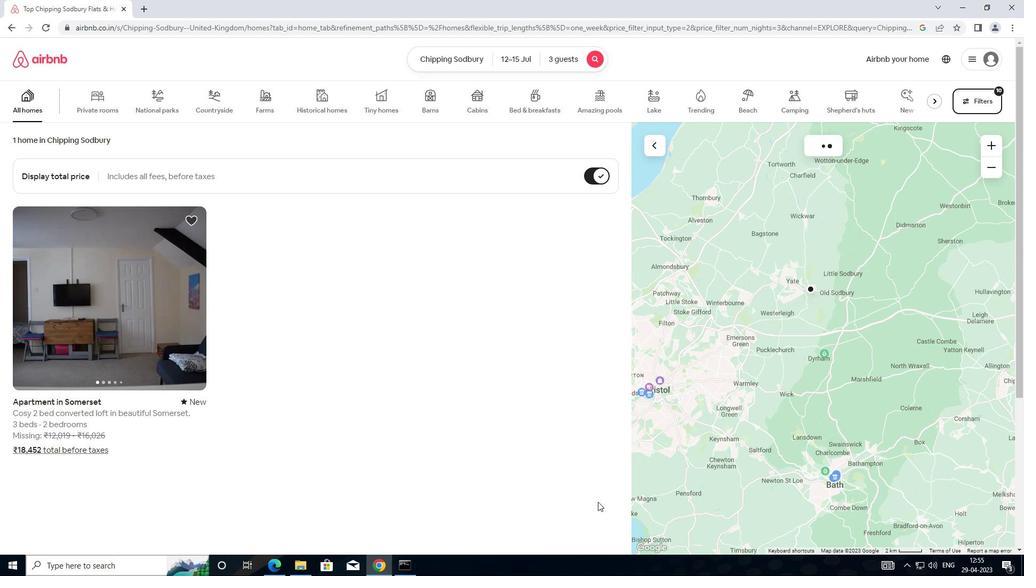 
